 Task: Compose an email to ayash.ashraf@softage.net requesting inputs on shared documents.
Action: Mouse moved to (22, 90)
Screenshot: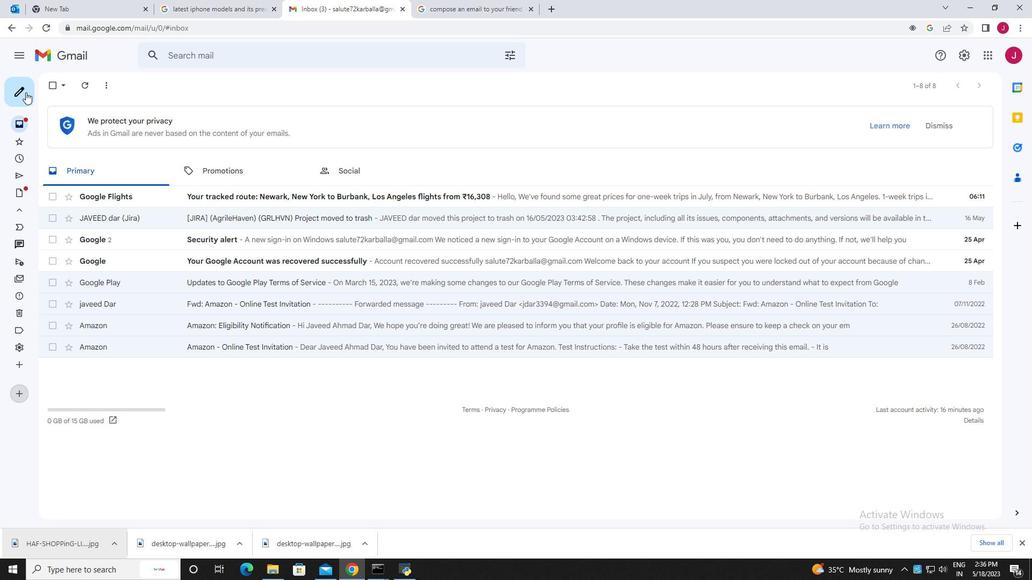 
Action: Mouse pressed left at (22, 90)
Screenshot: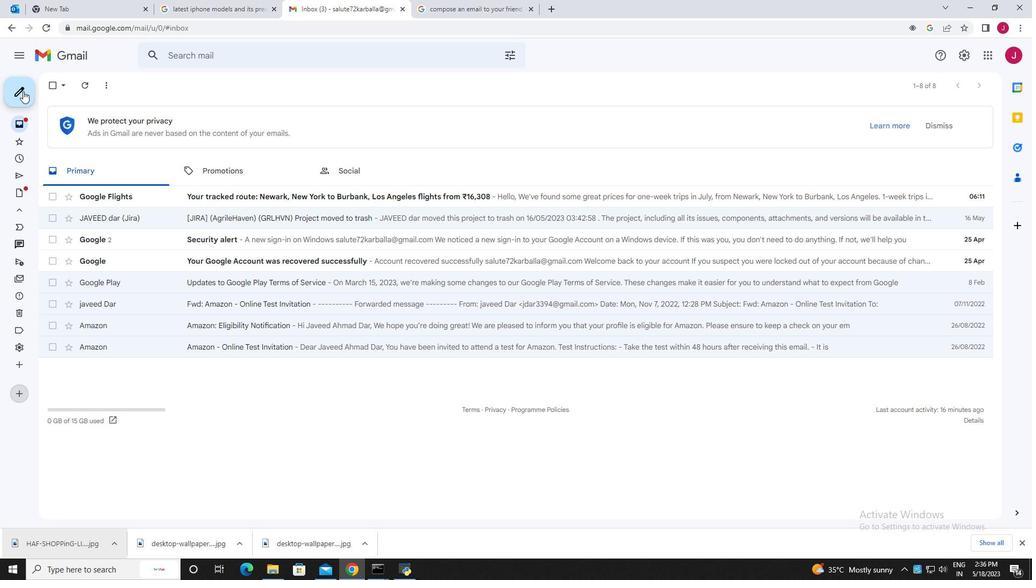 
Action: Mouse moved to (729, 235)
Screenshot: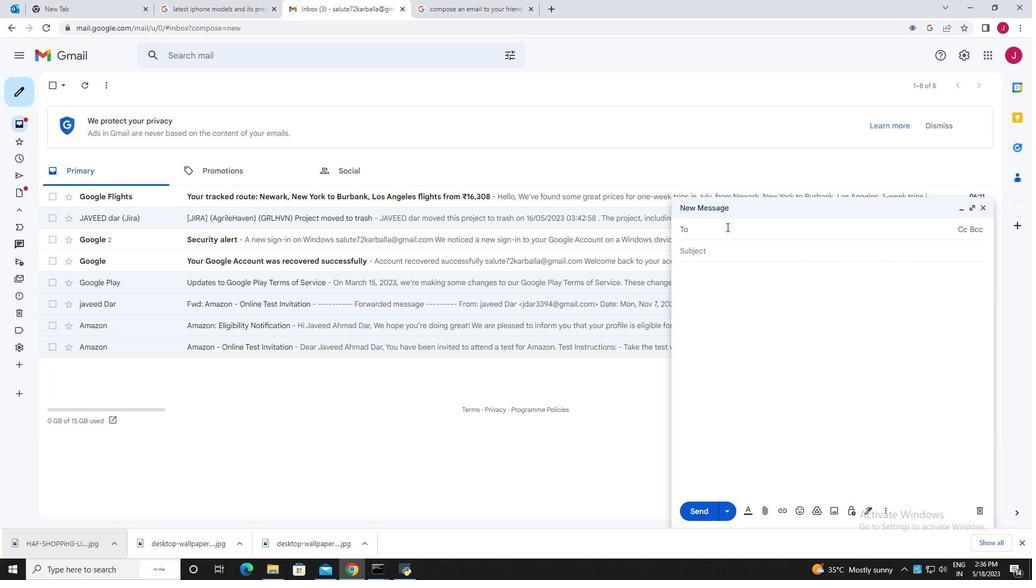 
Action: Mouse pressed left at (729, 235)
Screenshot: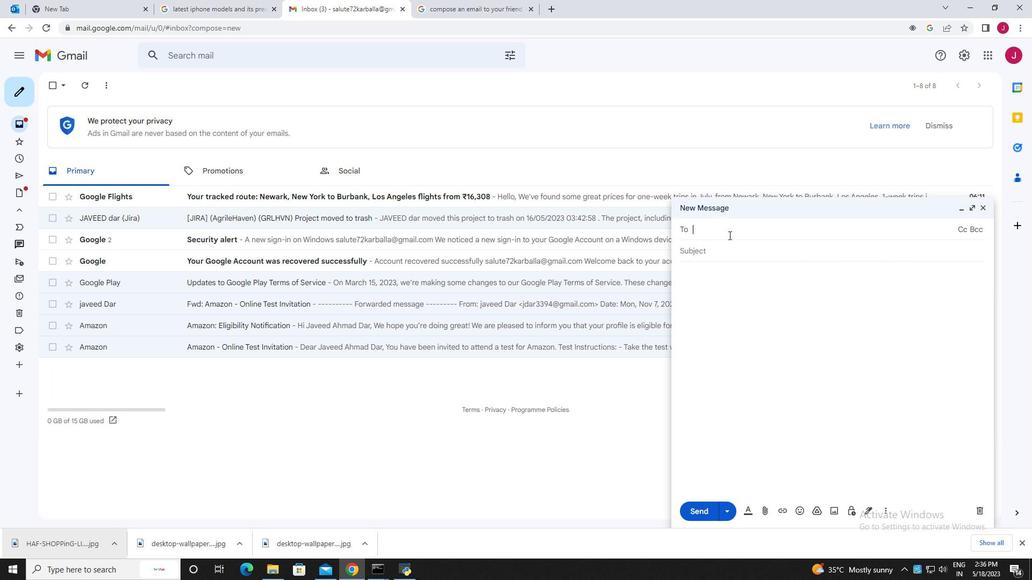 
Action: Mouse moved to (728, 235)
Screenshot: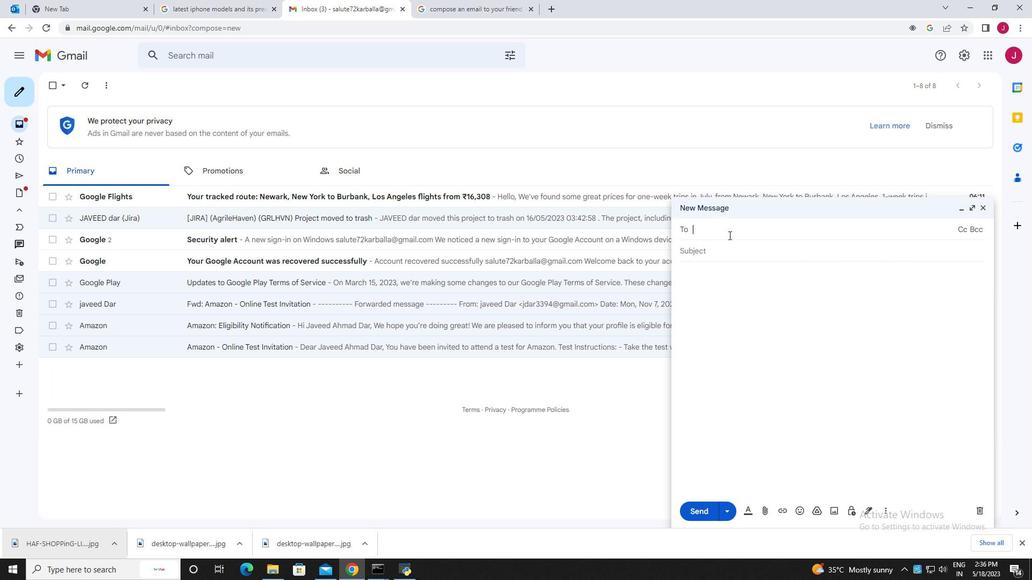 
Action: Key pressed ayash
Screenshot: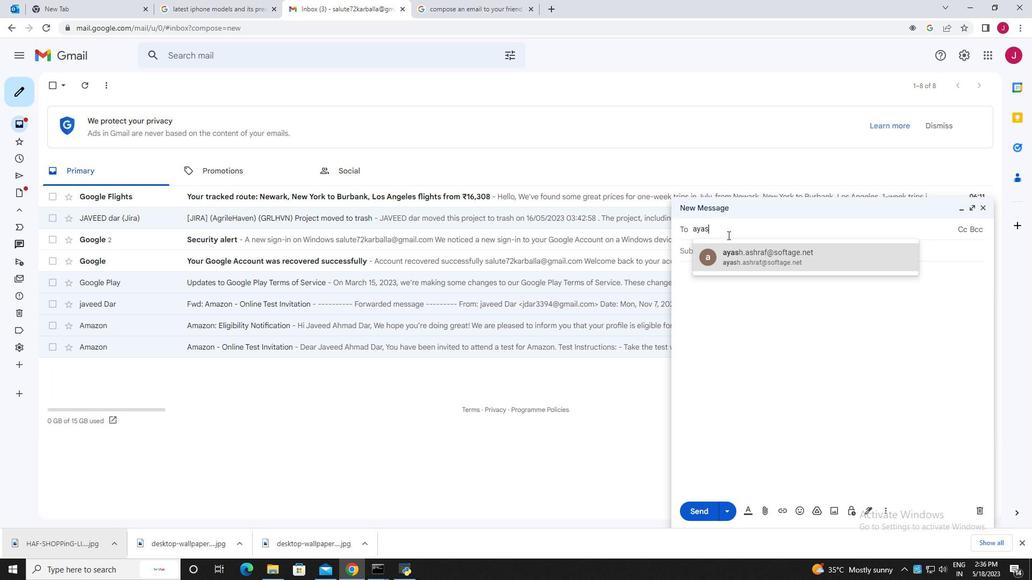 
Action: Mouse moved to (753, 261)
Screenshot: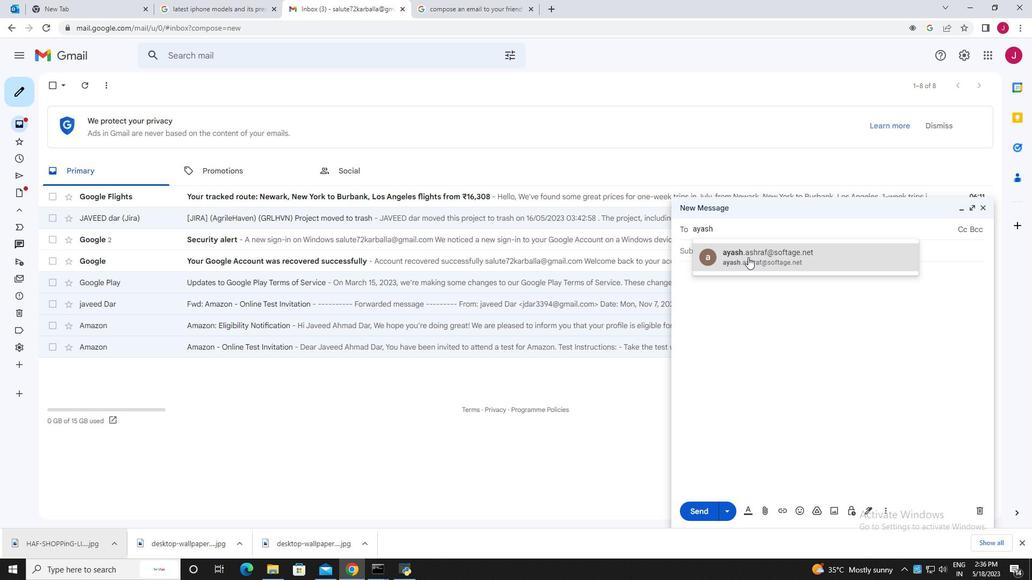 
Action: Mouse pressed left at (753, 261)
Screenshot: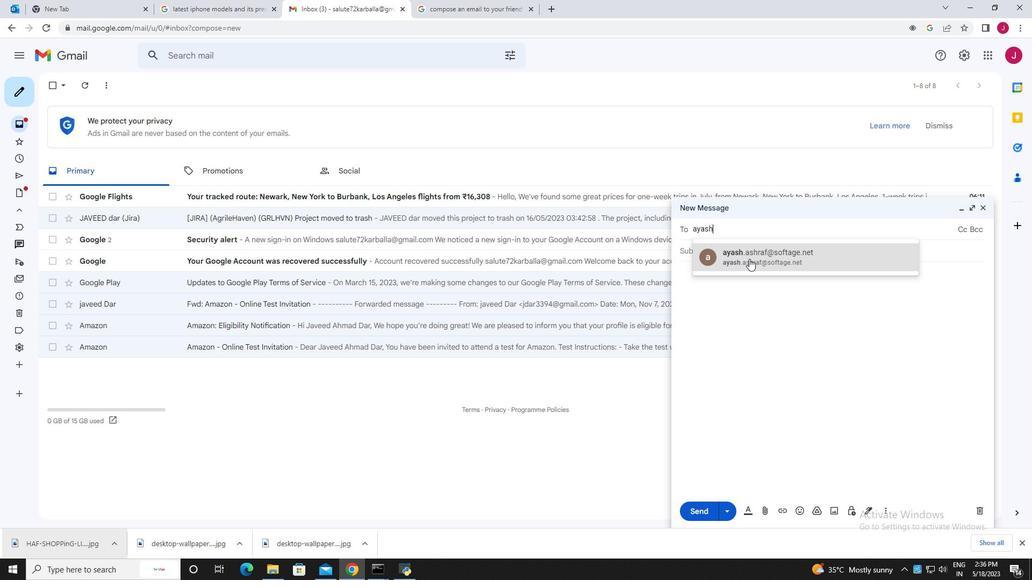 
Action: Mouse moved to (749, 265)
Screenshot: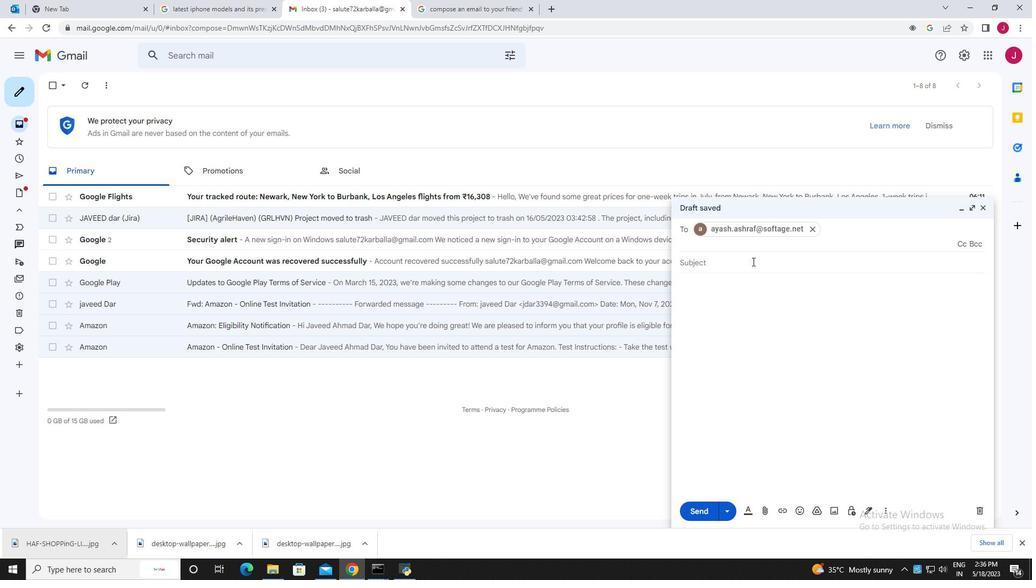 
Action: Mouse pressed left at (749, 265)
Screenshot: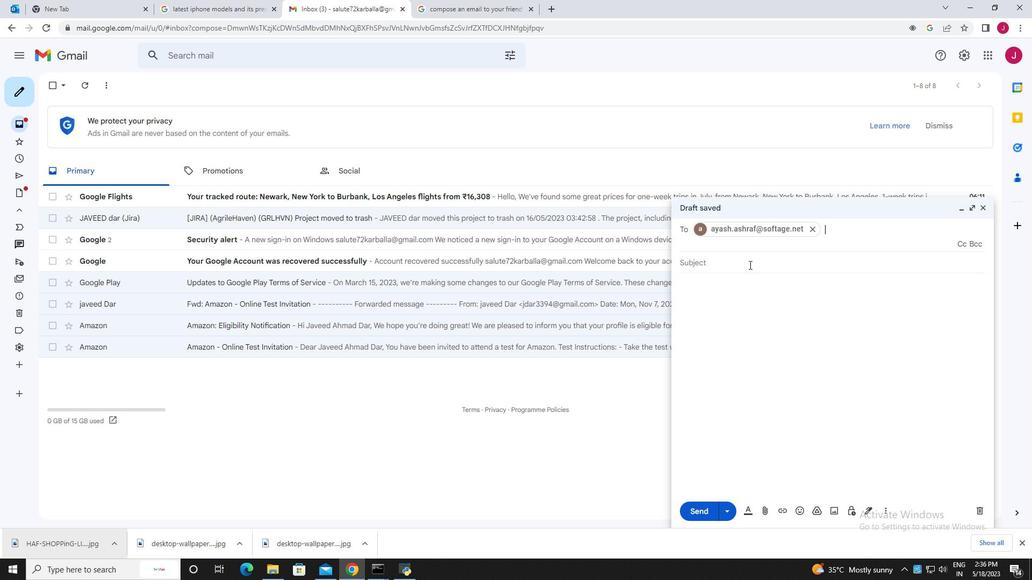 
Action: Key pressed <Key.caps_lock>R<Key.caps_lock>equesting<Key.space>inputs<Key.space>on<Key.space>shared<Key.space>documents
Screenshot: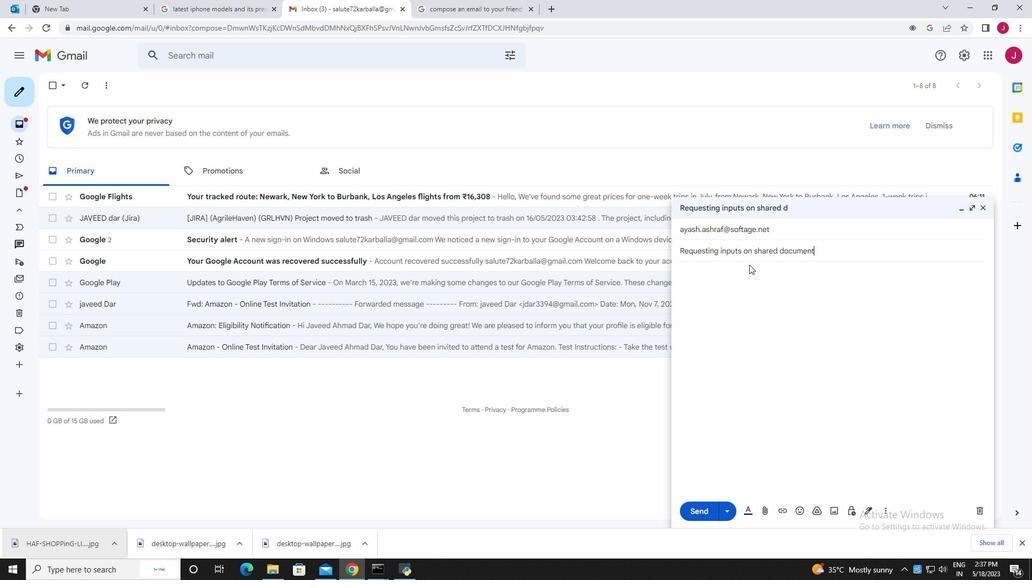 
Action: Mouse moved to (759, 283)
Screenshot: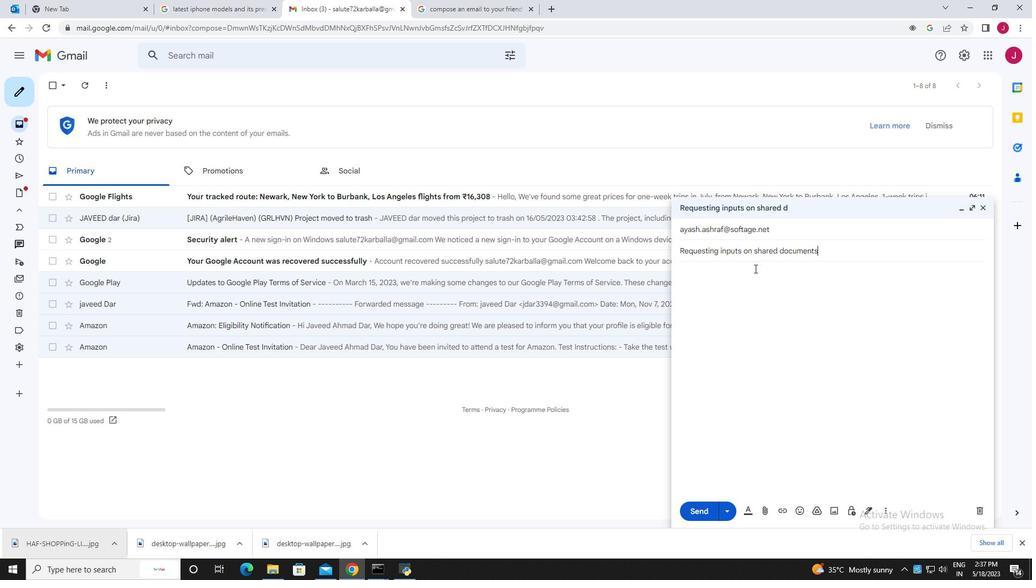 
Action: Mouse pressed left at (759, 283)
Screenshot: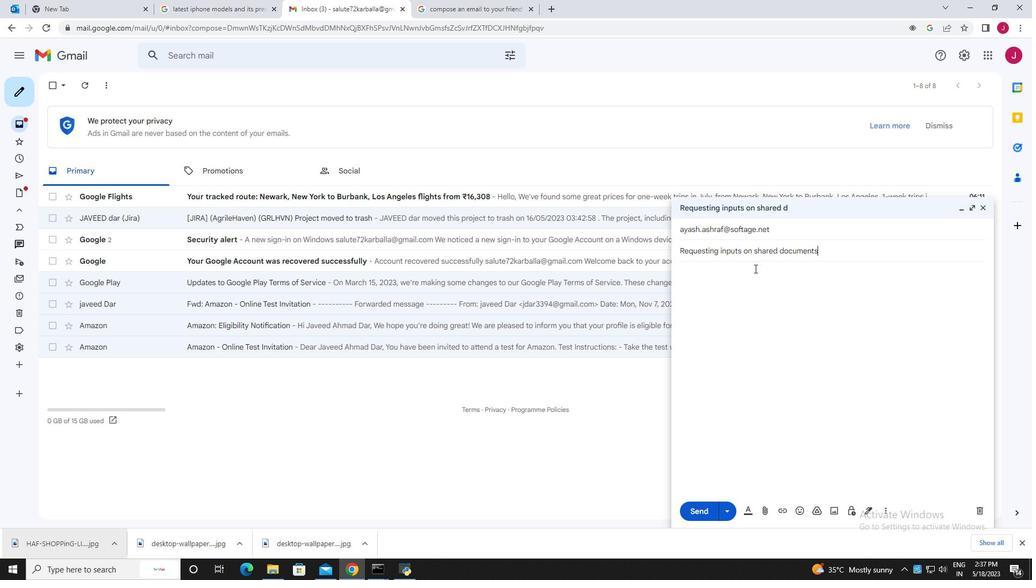 
Action: Mouse moved to (760, 284)
Screenshot: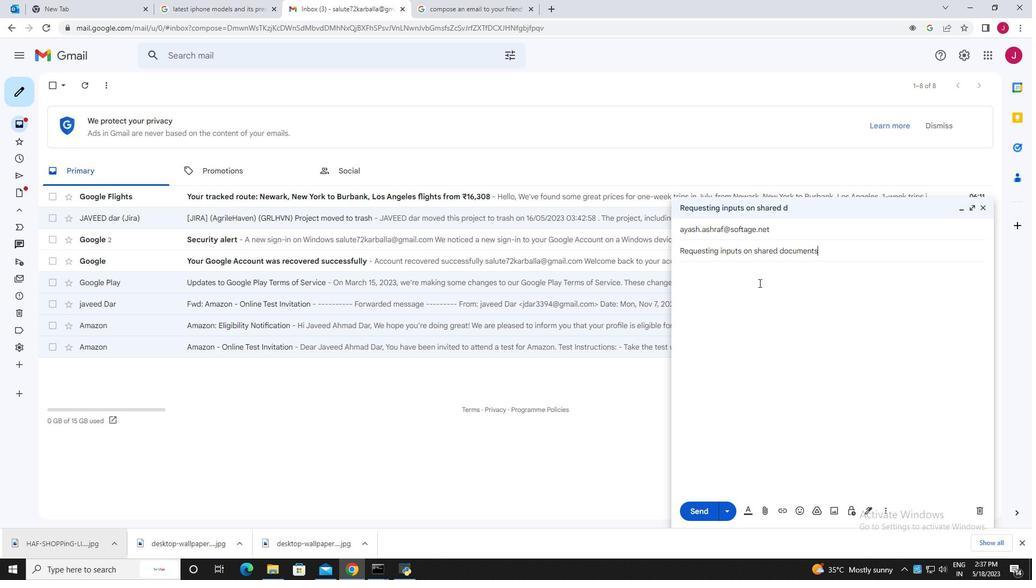 
Action: Key pressed <Key.caps_lock>H<Key.caps_lock>ello<Key.space><Key.backspace>,<Key.enter><Key.caps_lock>A<Key.caps_lock>yash,<Key.enter><Key.enter>i<Key.space>am<Key.space>javeed<Key.space>pleased<Key.space>to<Key.space>be<Key.space>associated<Key.space>with<Key.space>you<Key.space><Key.backspace>.<Key.space>we<Key.space>apologise<Key.space>to<Key.space>apprise<Key.space>you<Key.space>that<Key.space>we<Key.space>have<Key.space>noit<Key.space>recieved<Key.space>a<Key.space>copy<Key.space>of<Key.space>your<Key.space>agreement<Key.space>with<Key.space>us<Key.space>as<Key.space>was<Key.space>assured<Key.space>by<Key.space>you<Key.space><Key.backspace>.<Key.space>we<Key.space>need<Key.space>to<Key.space>observe<Key.space>this<Key.space>orginal<Key.space>copy<Key.space>to<Key.space>deciede<Key.space>about<Key.space>your<Key.space>proposal.<Key.space>it<Key.space>will<Key.space>be<Key.space>of<Key.space>tremendroushelp<Key.space>if<Key.space>you<Key.space>look<Key.space>into<Key.space>the<Key.space>matter.<Key.enter><Key.enter><Key.caps_lock>A<Key.caps_lock>ny<Key.space>further<Key.space>dek<Key.backspace>lay<Key.space>from<Key.space>your<Key.space>side<Key.space>will<Key.space>waste<Key.space>your<Key.space><Key.backspace><Key.backspace><Key.backspace><Key.backspace><Key.backspace>our<Key.space>previous<Key.space>time<Key.space>since<Key.space>our<Key.space>course<Key.space>of<Key.space>action<Key.space>depens<Key.backspace>ds<Key.space>on<Key.space>the<Key.space>terms<Key.space>stated<Key.space>in<Key.space>the<Key.space>contract<Key.space><Key.backspace>.<Key.space><Key.caps_lock>H<Key.caps_lock>ence<Key.space>we<Key.space>ask<Key.space>you<Key.space>to<Key.space>forward<Key.space>us<Key.space>a<Key.space>copy<Key.space>at<Key.space>the<Key.space>earliest.<Key.shift_r><Key.enter><Key.enter>we<Key.space><Key.backspace><Key.backspace><Key.backspace><Key.caps_lock>W<Key.caps_lock>e<Key.space>look<Key.space>forward<Key.space>to<Key.space>your<Key.space>communication<Key.space>you<Key.space>cannat<Key.space>call<Key.space>me<Key.space>at<Key.space><Key.left><Key.left><Key.left><Key.left><Key.left><Key.left><Key.left><Key.left><Key.left><Key.left><Key.left><Key.left><Key.backspace><Key.backspace><Key.backspace><Key.backspace><Key.backspace><Key.backspace><Key.right><Key.right><Key.right><Key.right><Key.right><Key.right><Key.right><Key.right><Key.right><Key.right><Key.right><Key.right>7006504152<Key.space>for<Key.space>any<Key.space>further<Key.space>clarifications.<Key.enter><Key.enter><Key.caps_lock>R<Key.caps_lock>egards<Key.shift_r>:<Key.space><Key.caps_lock>J<Key.caps_lock>aveed<Key.space>hussain
Screenshot: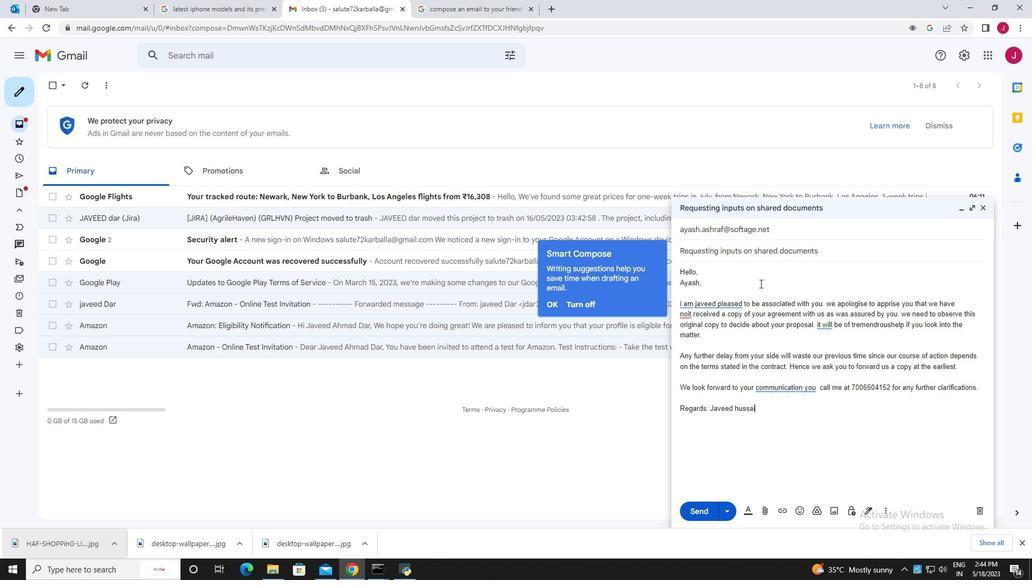 
Action: Mouse moved to (729, 307)
Screenshot: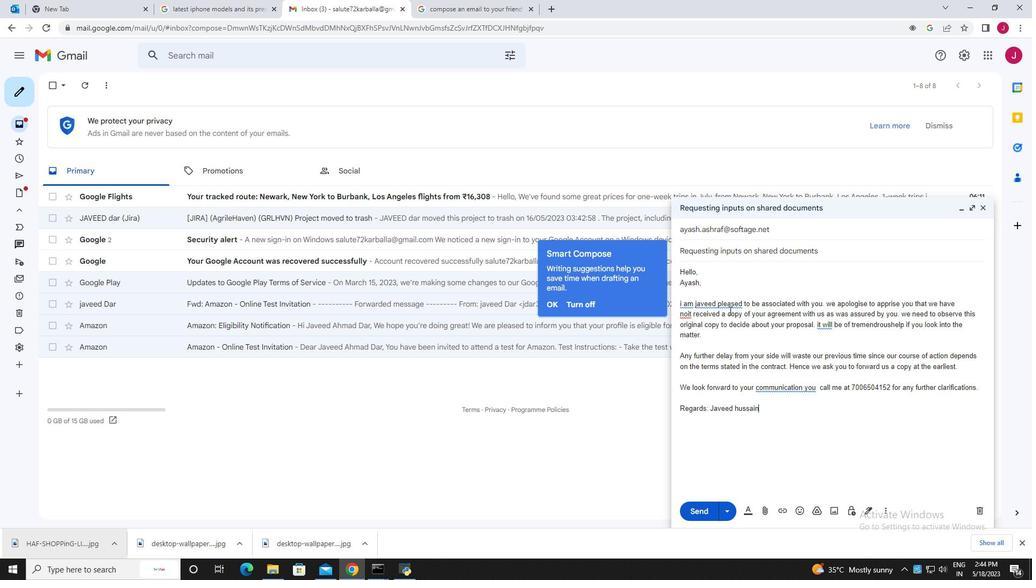 
Action: Mouse pressed right at (729, 307)
Screenshot: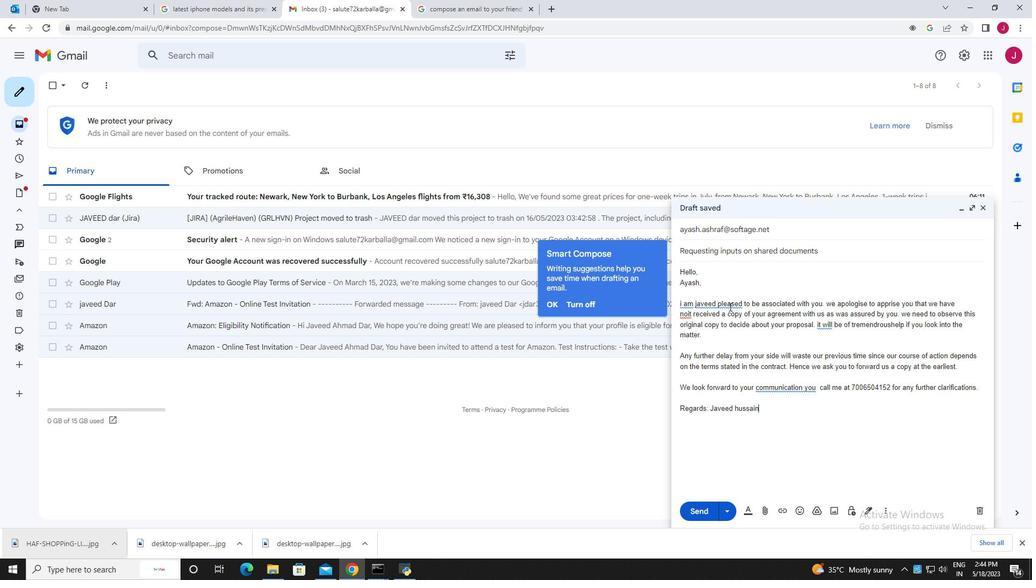 
Action: Mouse moved to (736, 324)
Screenshot: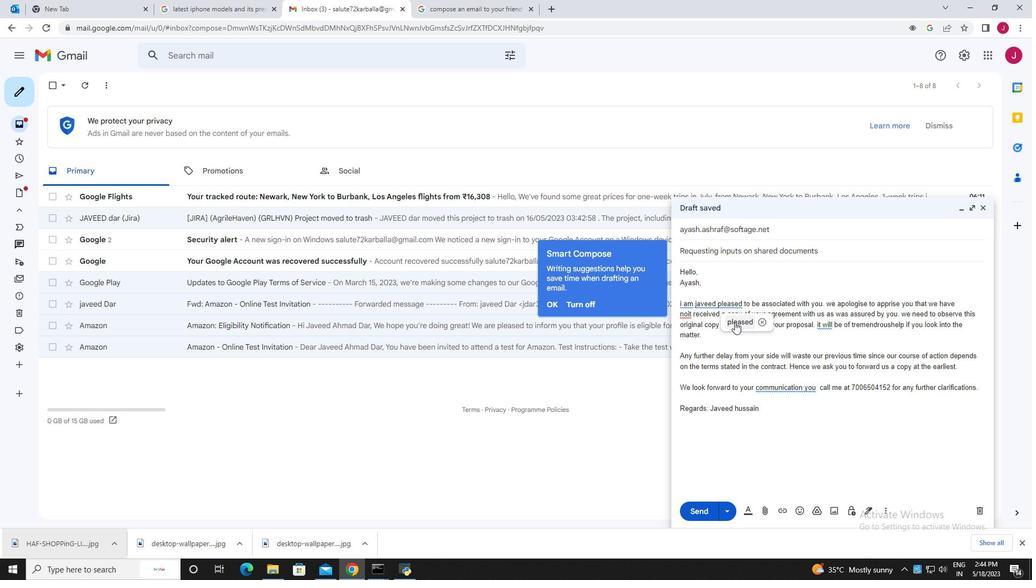 
Action: Mouse pressed left at (736, 324)
Screenshot: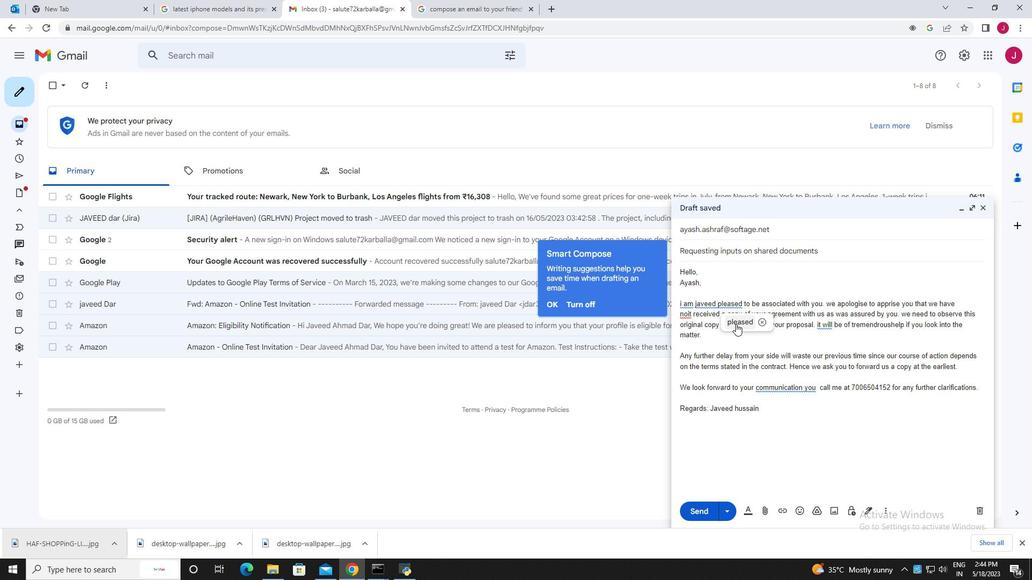 
Action: Mouse moved to (695, 305)
Screenshot: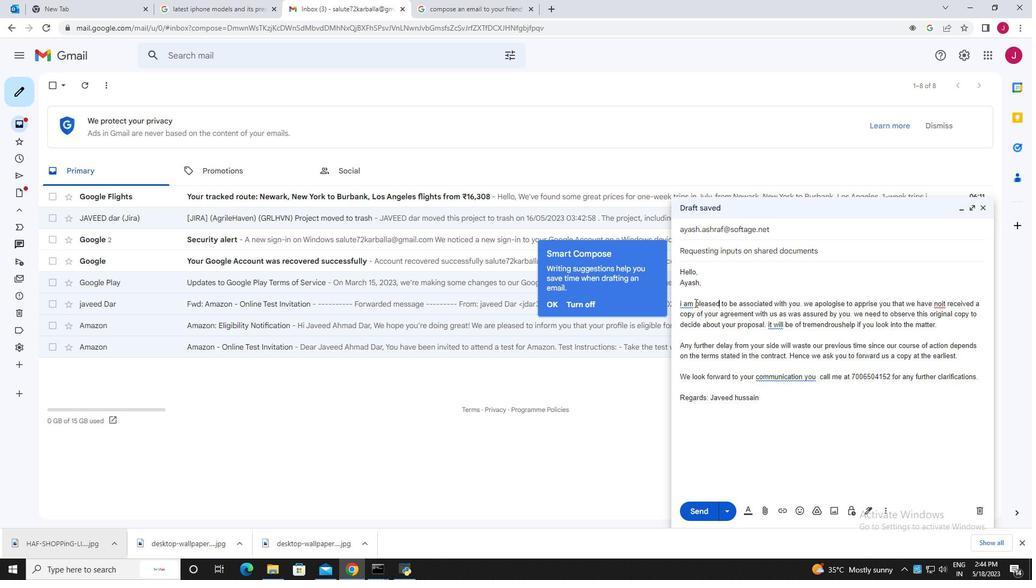 
Action: Mouse pressed left at (695, 305)
Screenshot: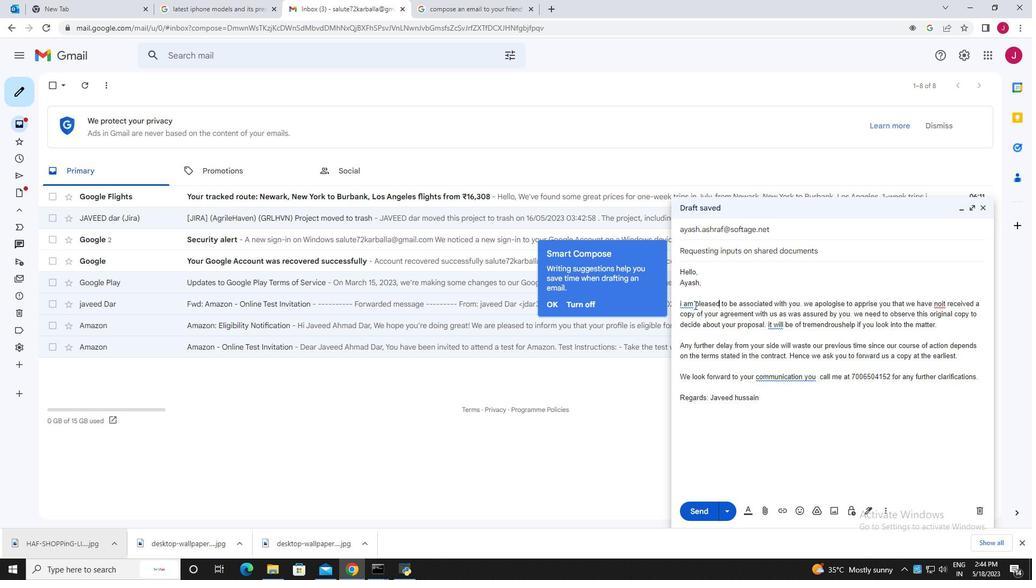 
Action: Key pressed javeed<Key.space>
Screenshot: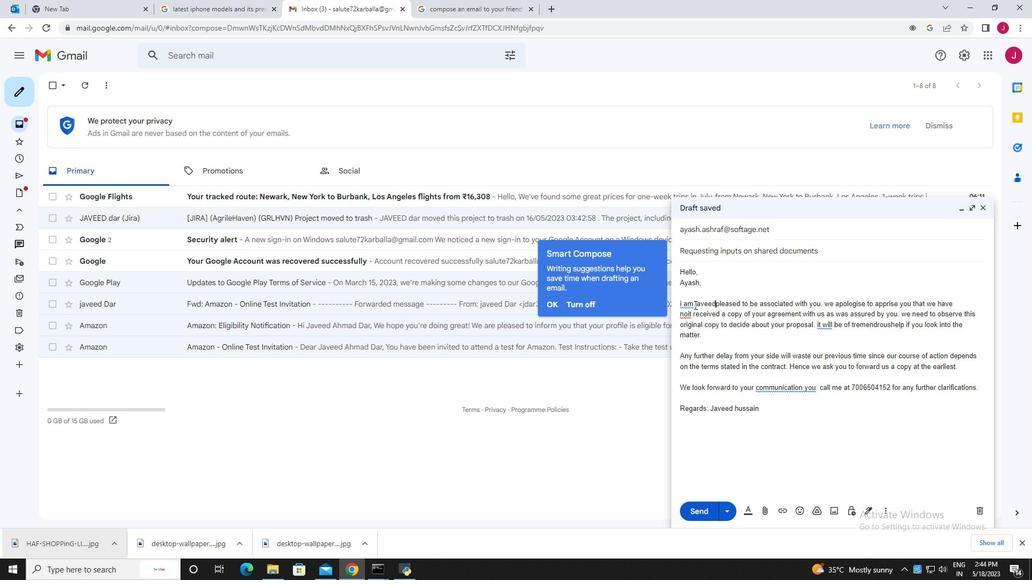 
Action: Mouse moved to (716, 307)
Screenshot: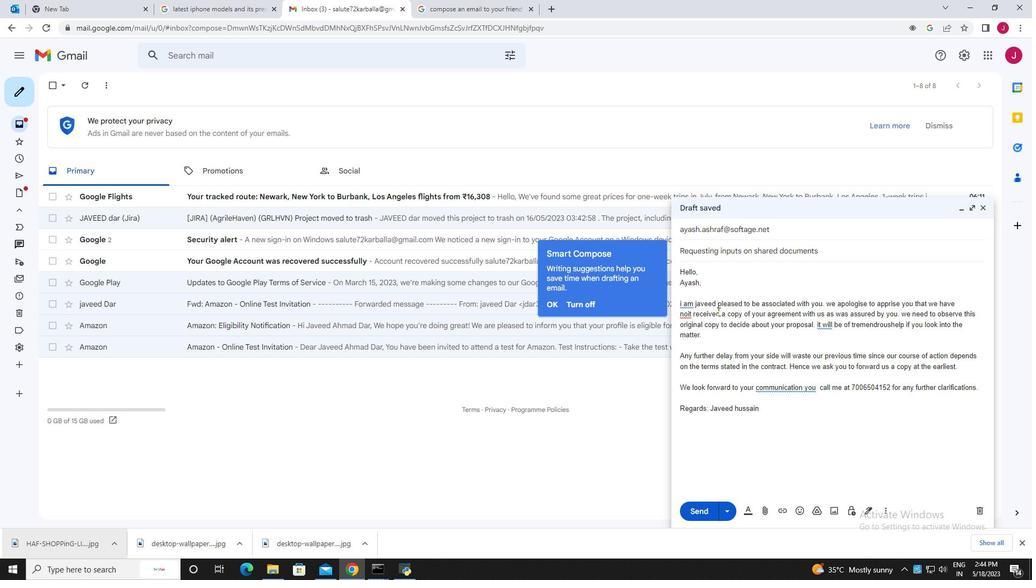 
Action: Mouse pressed left at (716, 307)
Screenshot: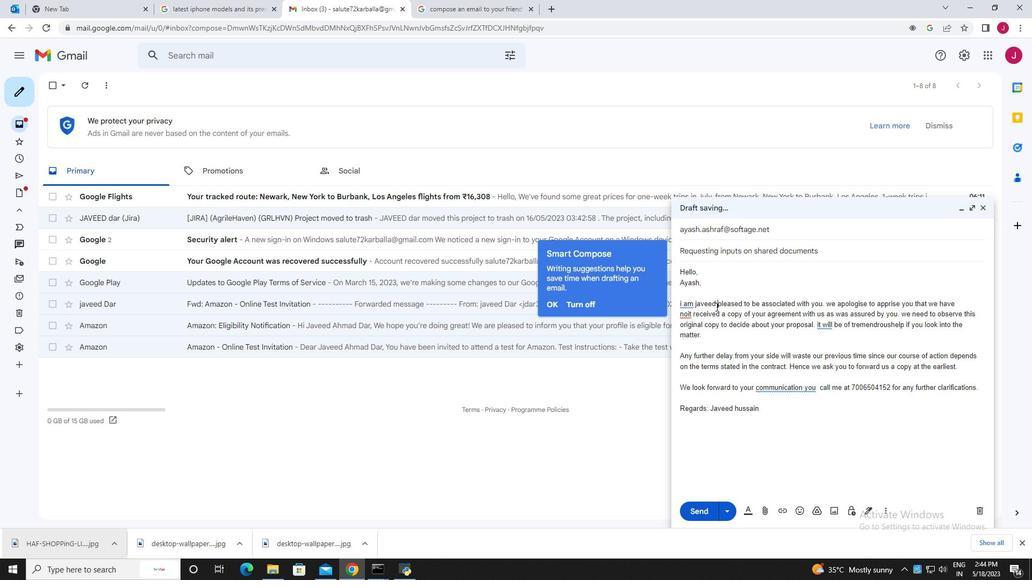 
Action: Mouse moved to (716, 308)
Screenshot: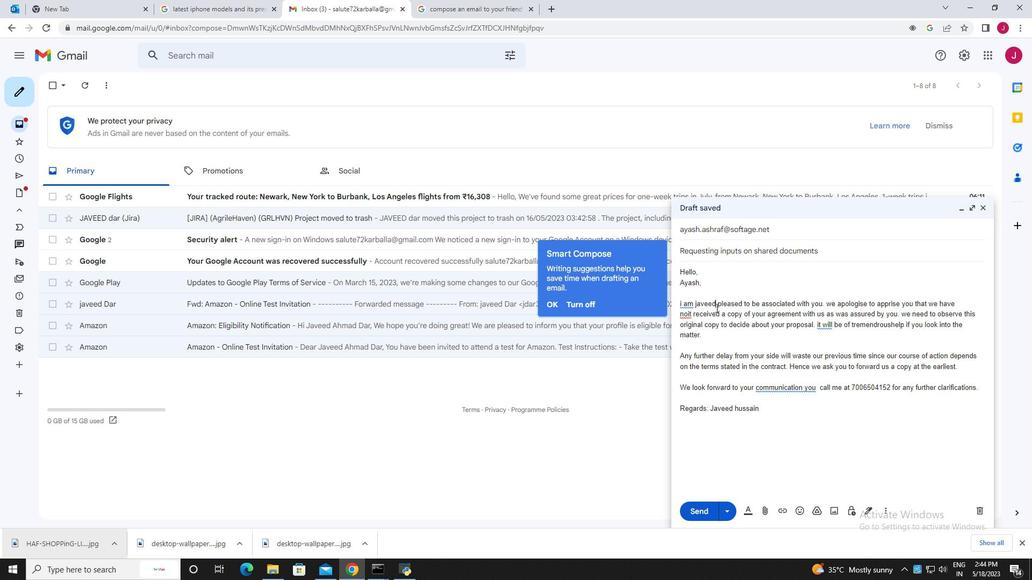 
Action: Key pressed ,
Screenshot: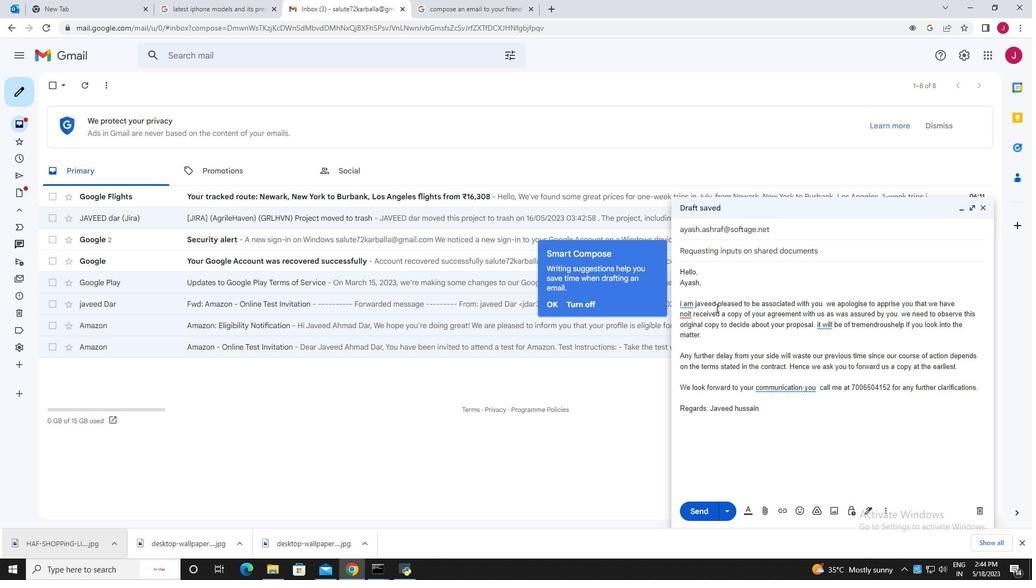 
Action: Mouse moved to (778, 387)
Screenshot: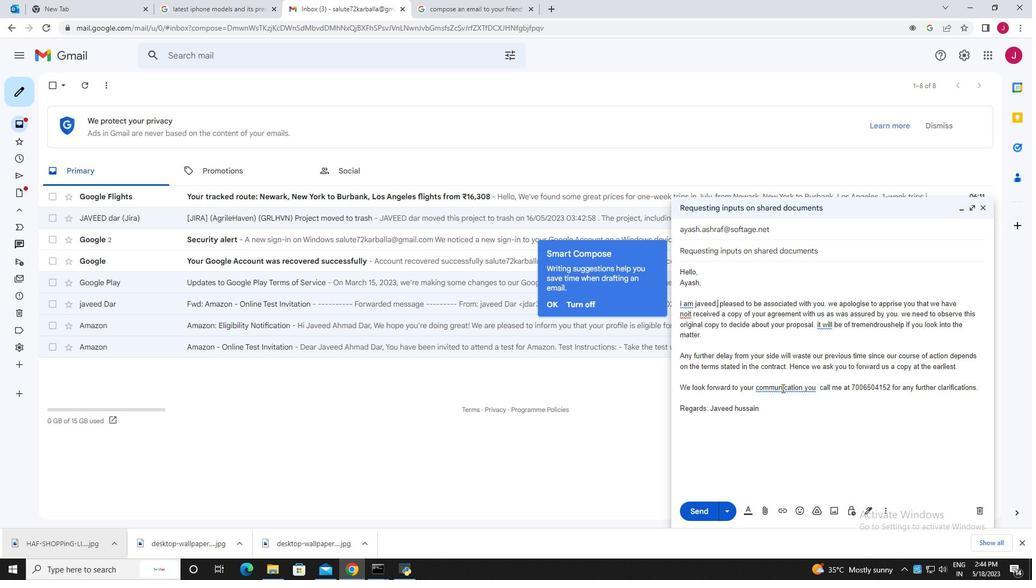 
Action: Mouse pressed right at (778, 387)
Screenshot: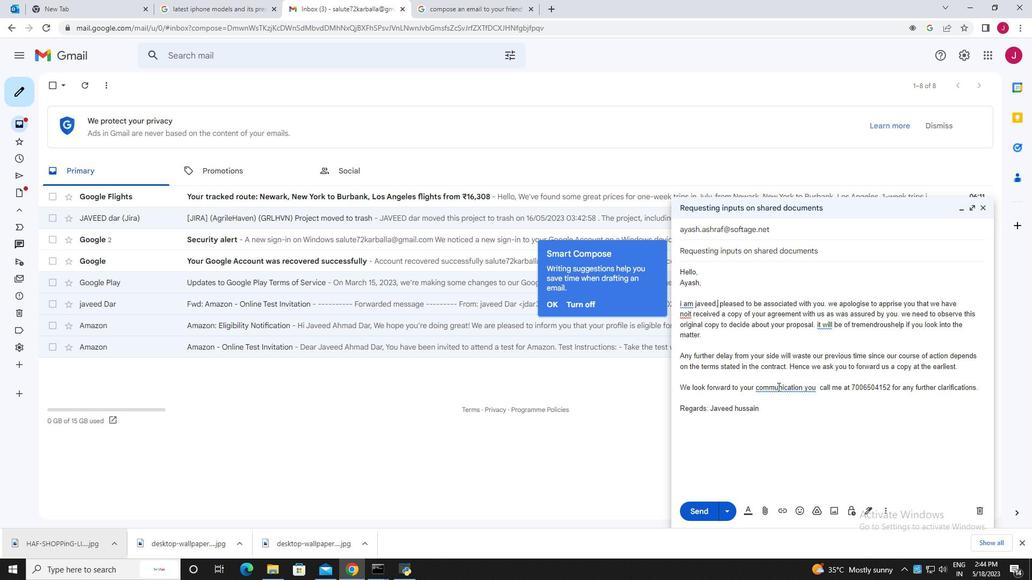 
Action: Mouse moved to (787, 407)
Screenshot: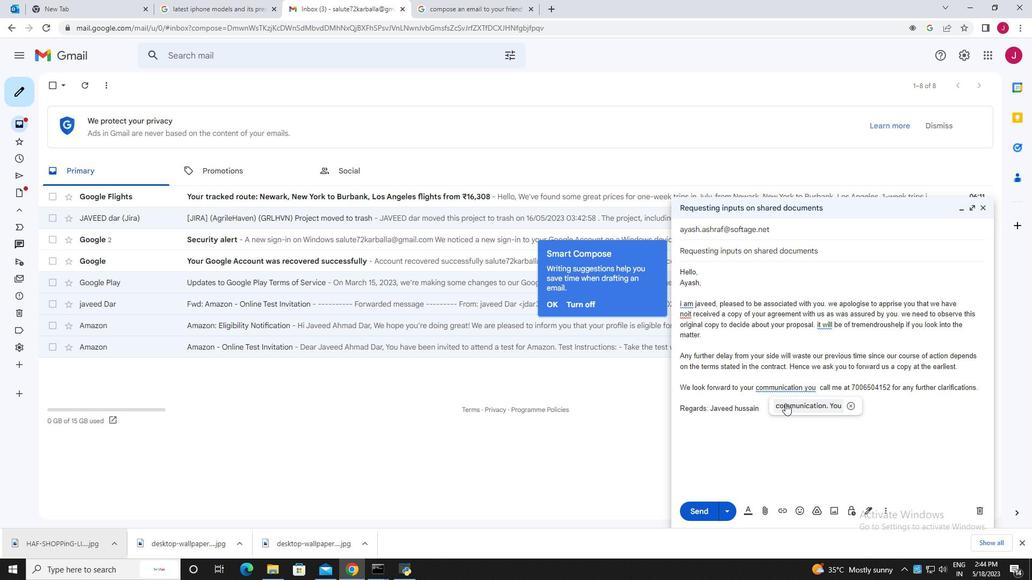 
Action: Mouse pressed left at (787, 407)
Screenshot: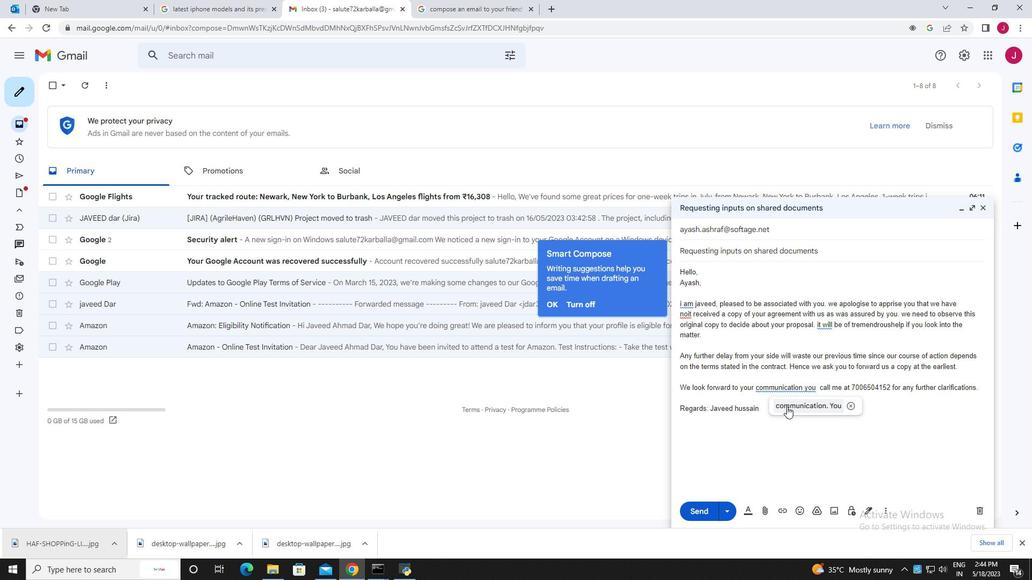 
Action: Mouse moved to (829, 325)
Screenshot: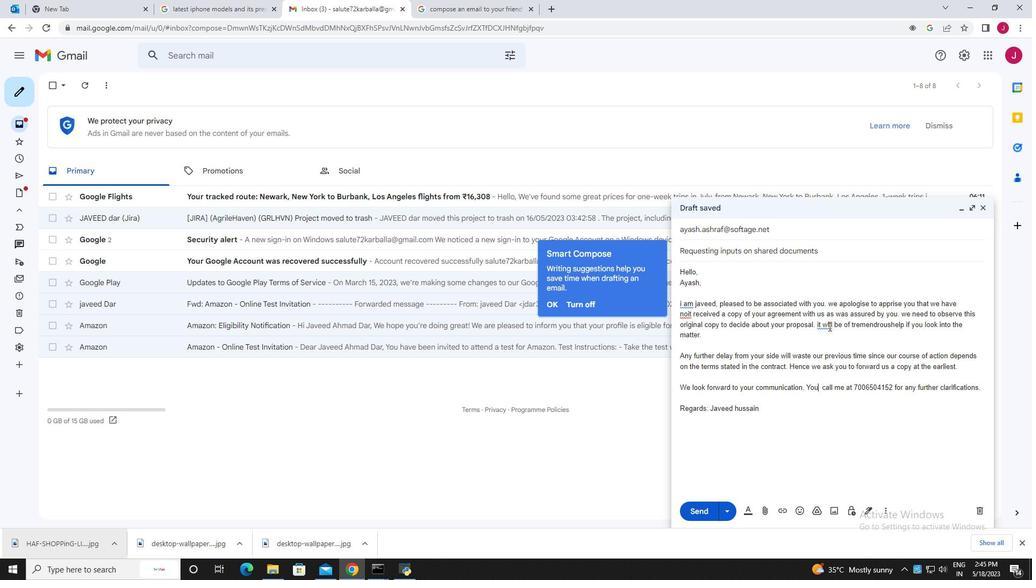 
Action: Mouse pressed right at (829, 325)
Screenshot: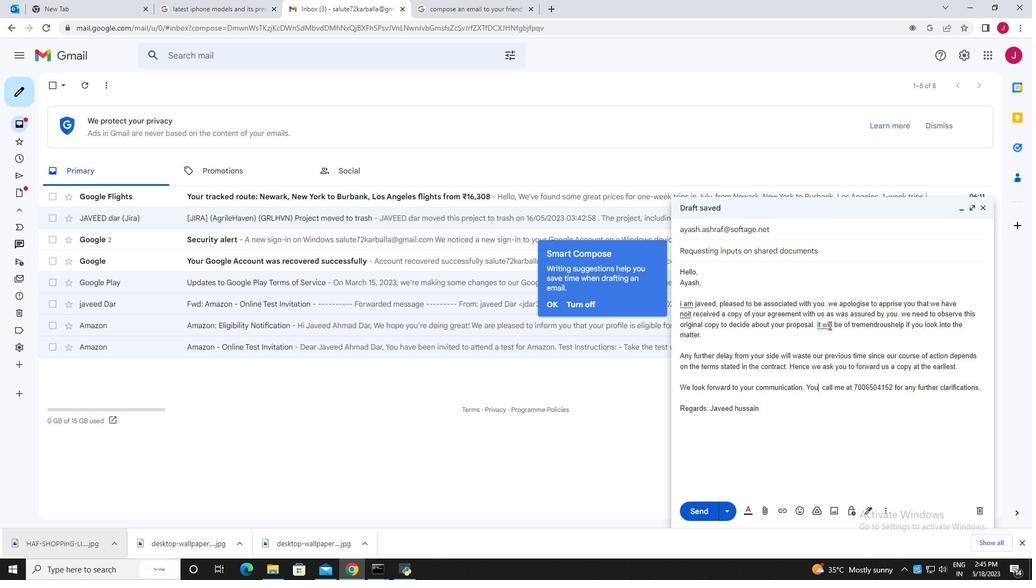 
Action: Mouse moved to (832, 342)
Screenshot: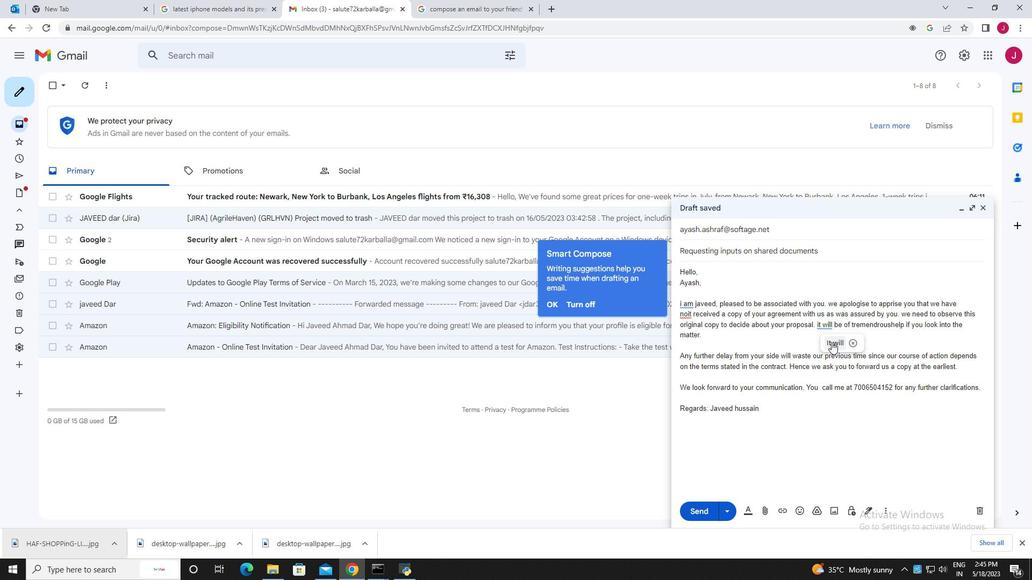 
Action: Mouse pressed left at (832, 342)
Screenshot: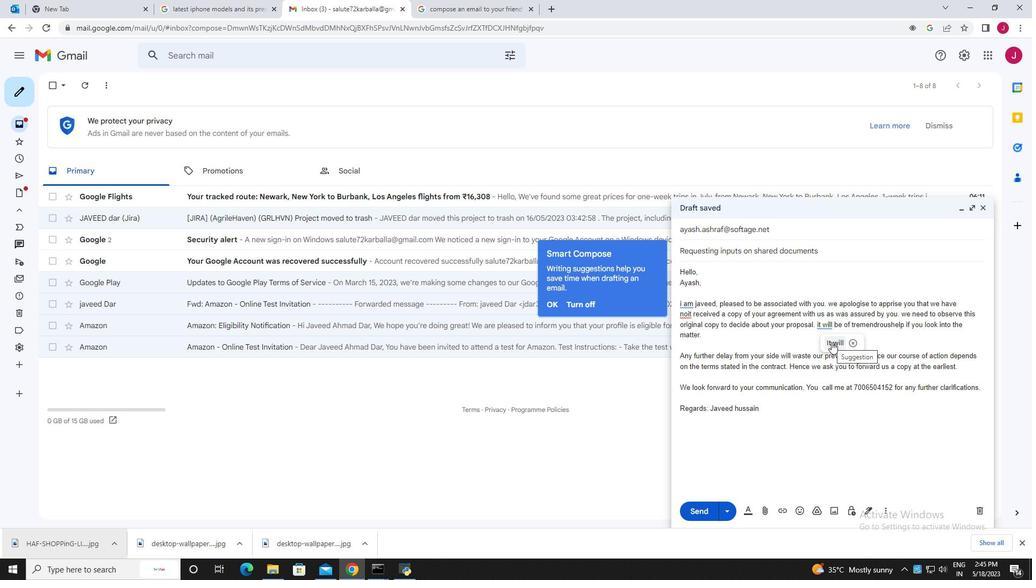 
Action: Mouse moved to (809, 342)
Screenshot: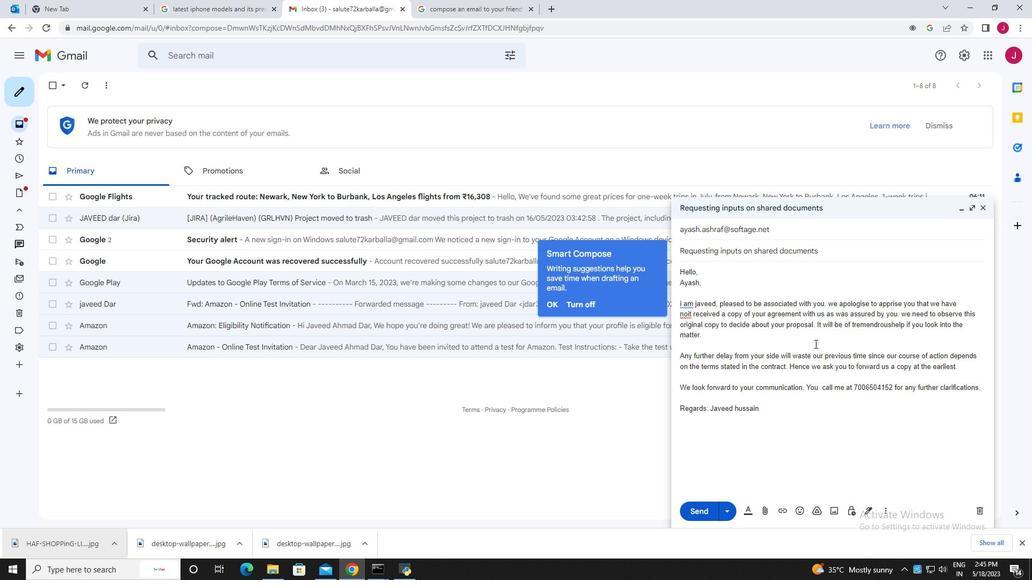
Action: Mouse scrolled (809, 341) with delta (0, 0)
Screenshot: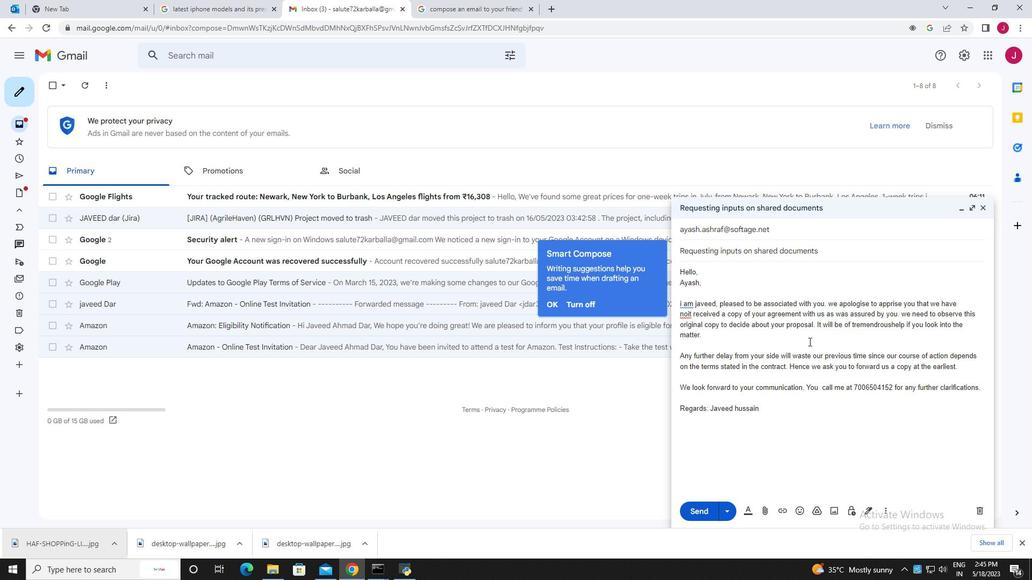 
Action: Mouse scrolled (809, 341) with delta (0, 0)
Screenshot: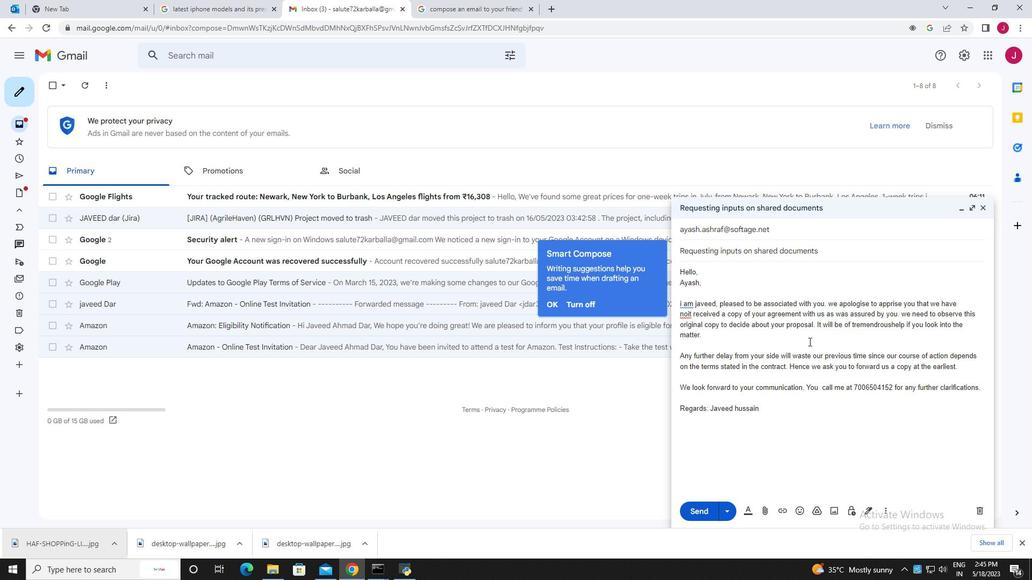
Action: Mouse scrolled (809, 341) with delta (0, 0)
Screenshot: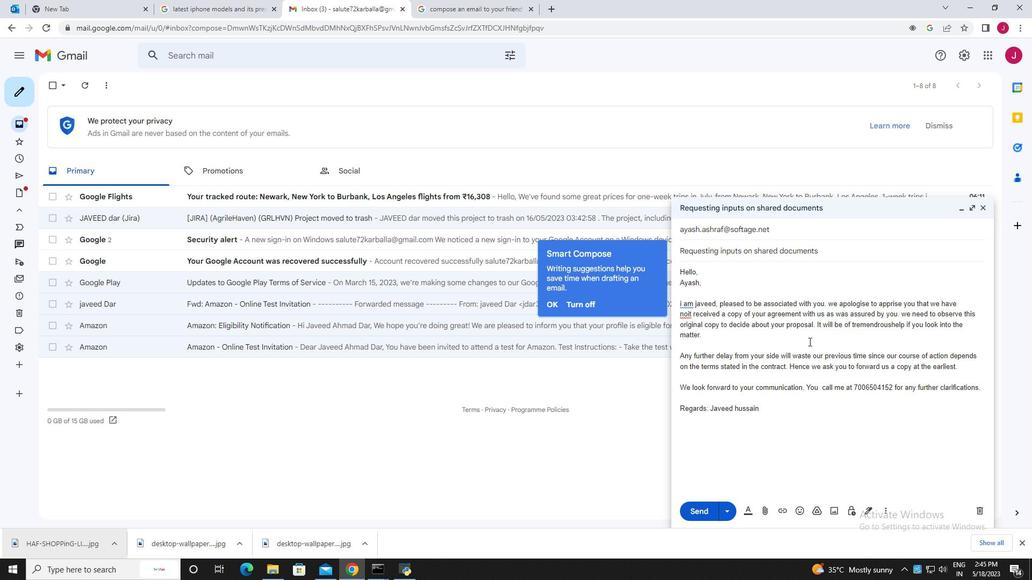 
Action: Mouse scrolled (809, 342) with delta (0, 0)
Screenshot: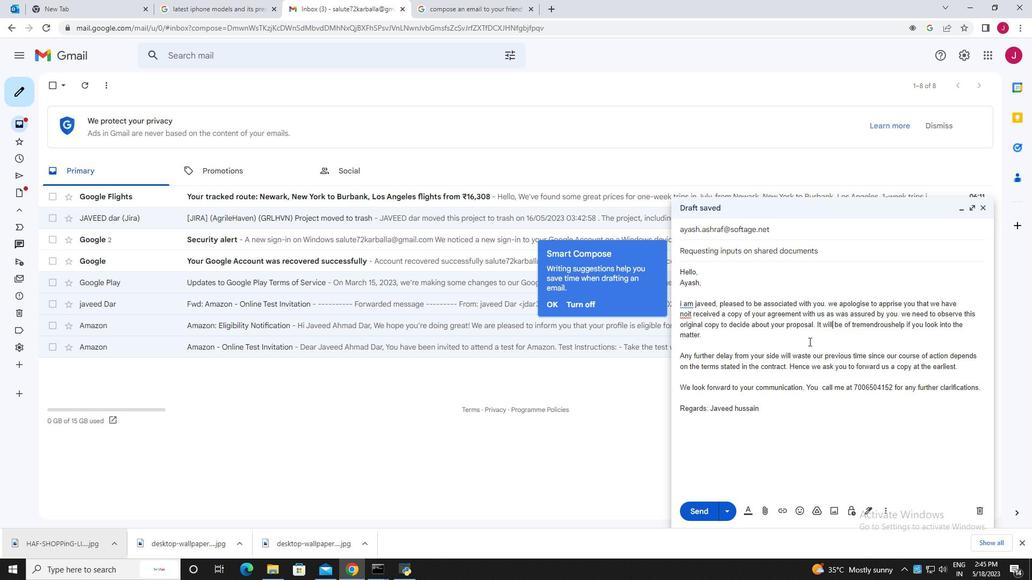 
Action: Mouse scrolled (809, 342) with delta (0, 0)
Screenshot: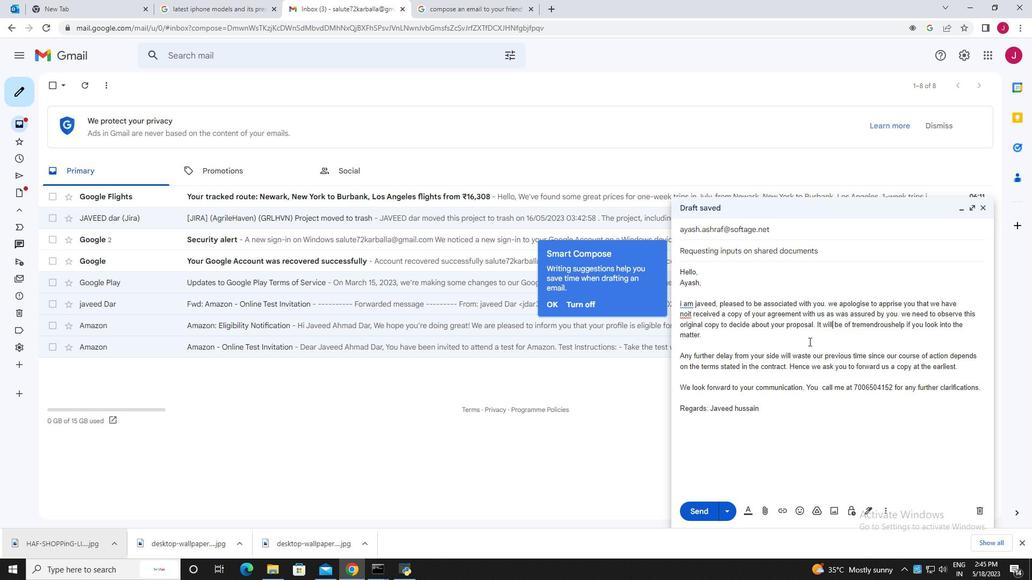 
Action: Mouse scrolled (809, 342) with delta (0, 0)
Screenshot: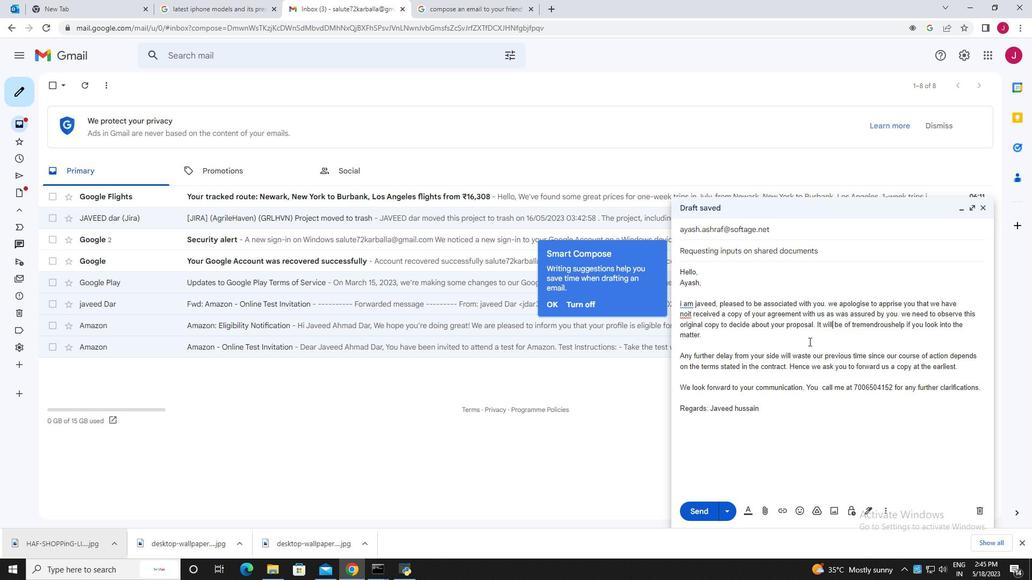 
Action: Mouse scrolled (809, 341) with delta (0, 0)
Screenshot: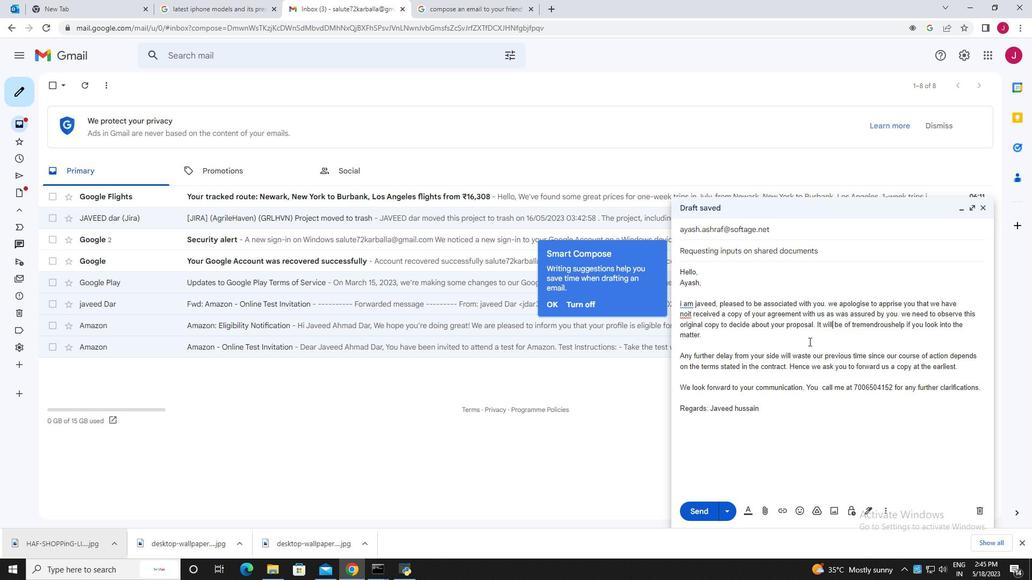 
Action: Mouse scrolled (809, 341) with delta (0, 0)
Screenshot: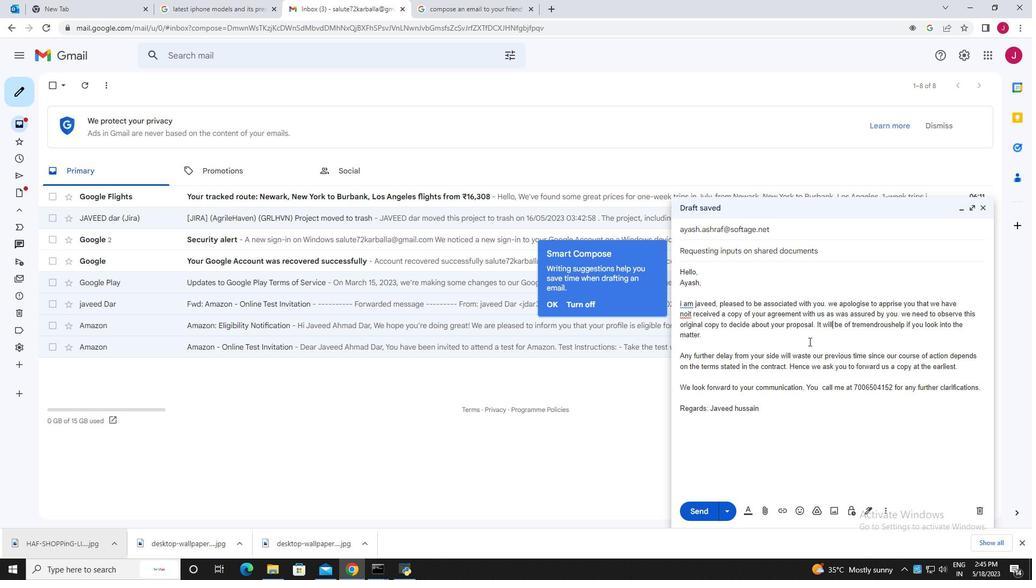 
Action: Mouse scrolled (809, 341) with delta (0, 0)
Screenshot: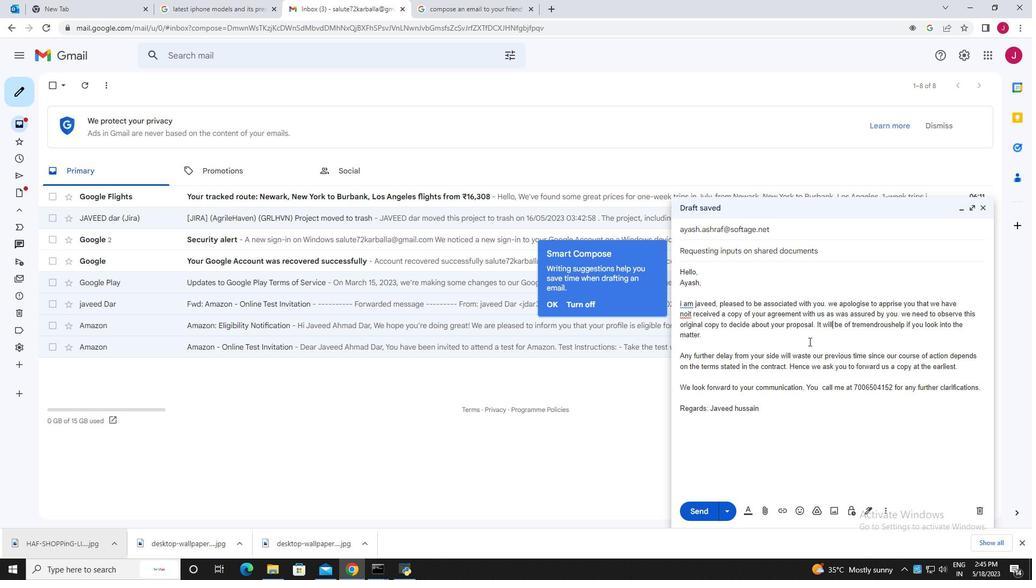 
Action: Mouse scrolled (809, 341) with delta (0, 0)
Screenshot: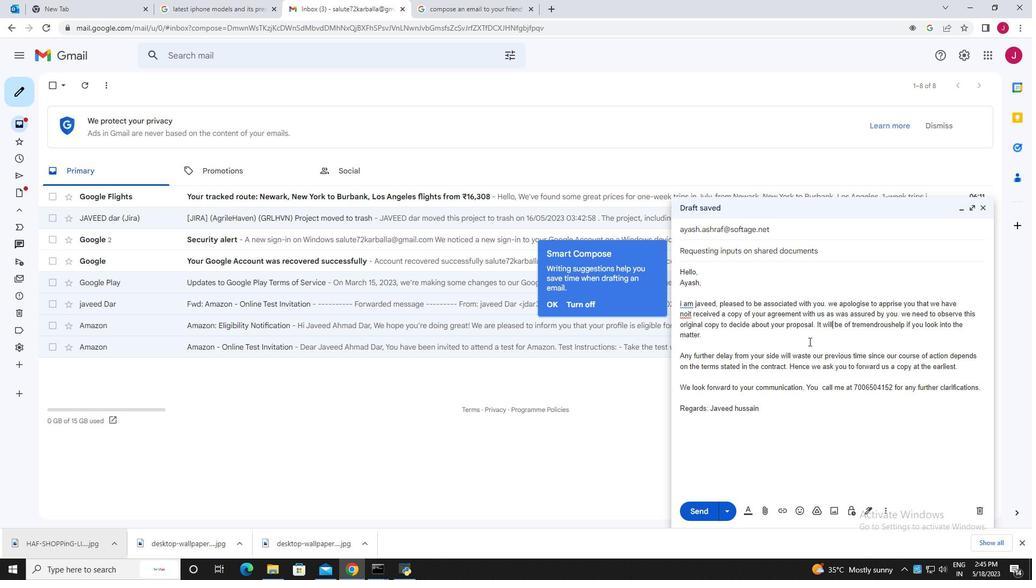 
Action: Mouse moved to (690, 315)
Screenshot: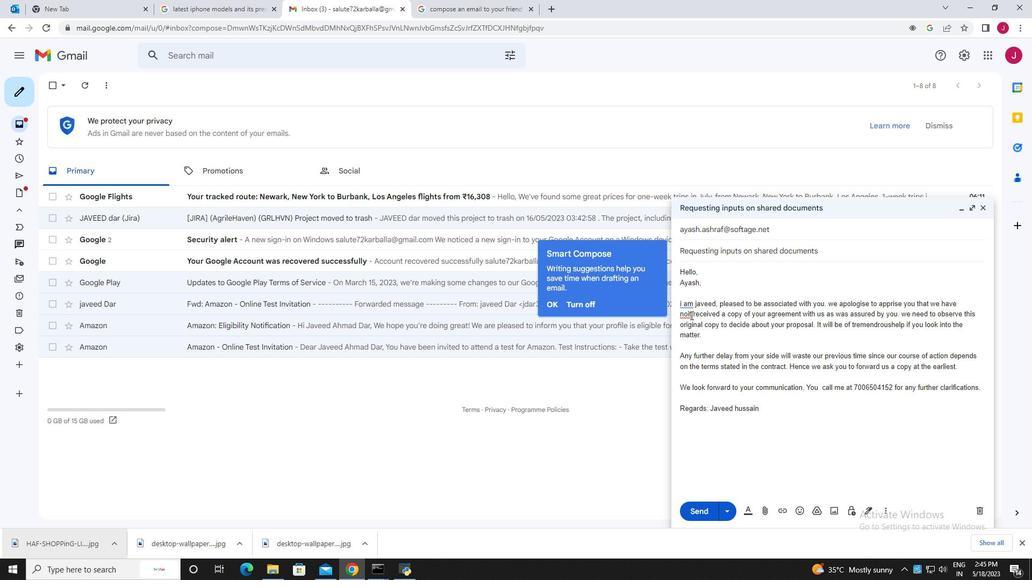 
Action: Mouse pressed left at (690, 315)
Screenshot: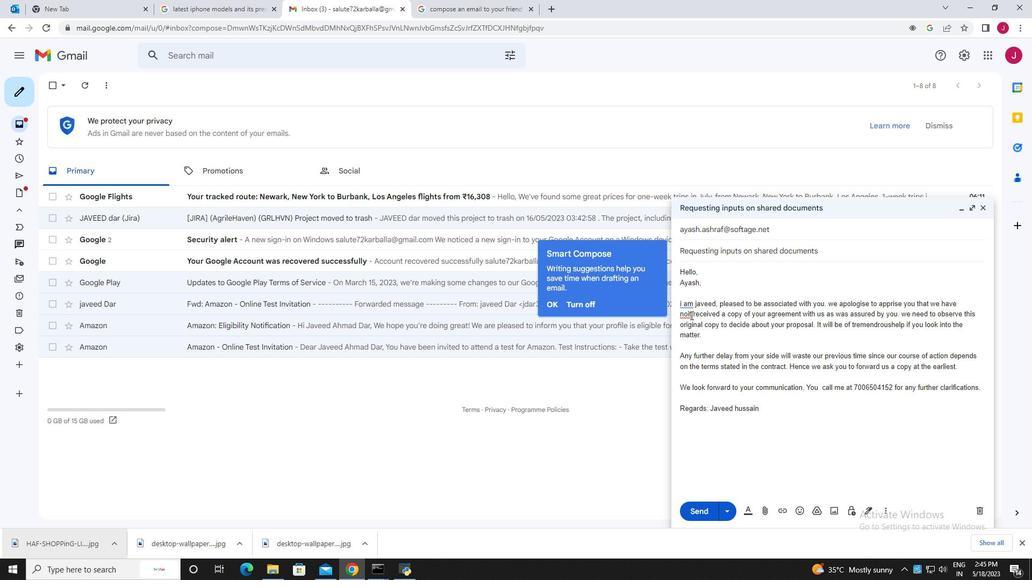 
Action: Mouse moved to (691, 332)
Screenshot: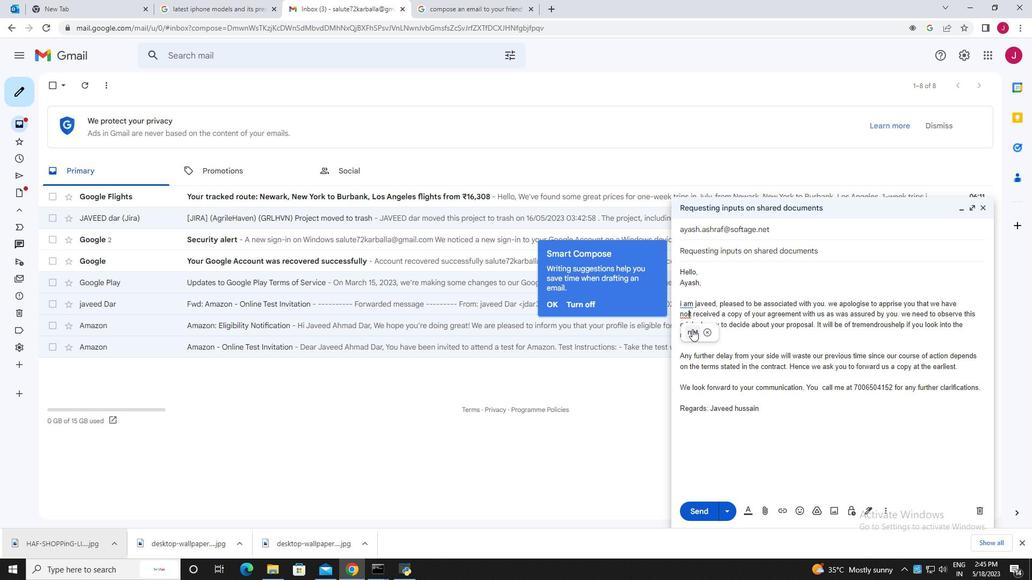 
Action: Mouse pressed left at (691, 332)
Screenshot: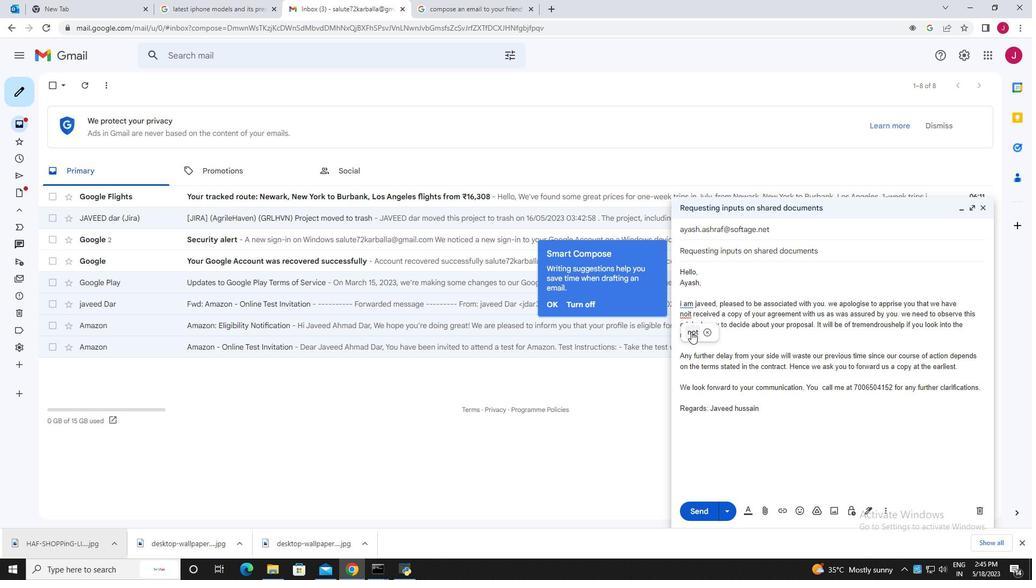 
Action: Mouse moved to (739, 414)
Screenshot: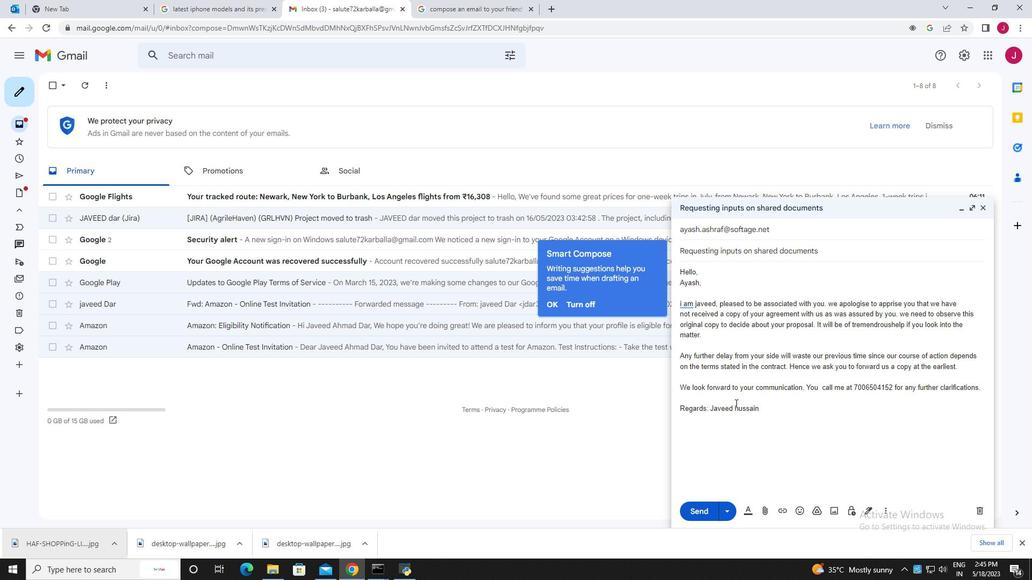 
Action: Mouse scrolled (739, 414) with delta (0, 0)
Screenshot: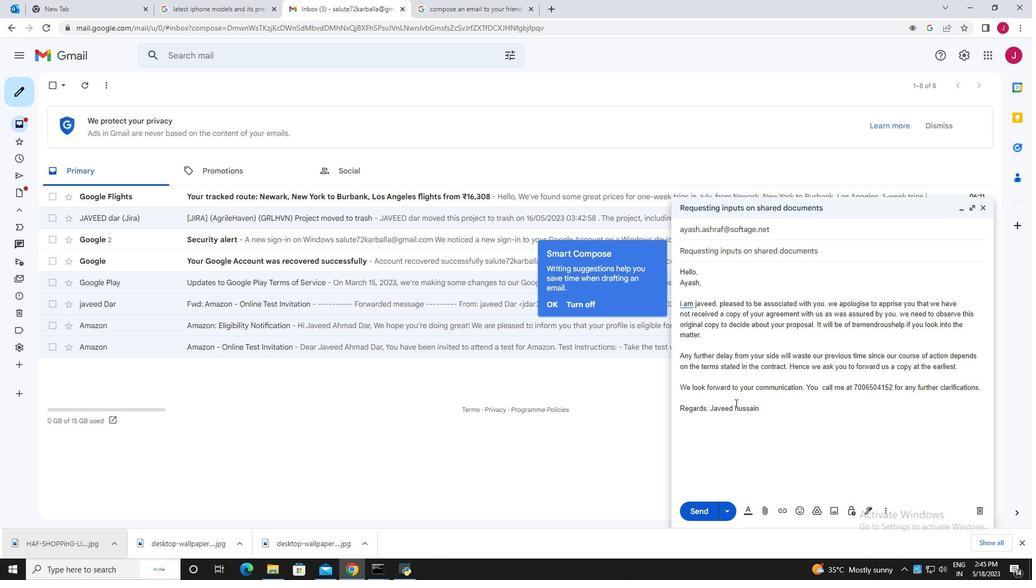 
Action: Mouse scrolled (739, 414) with delta (0, 0)
Screenshot: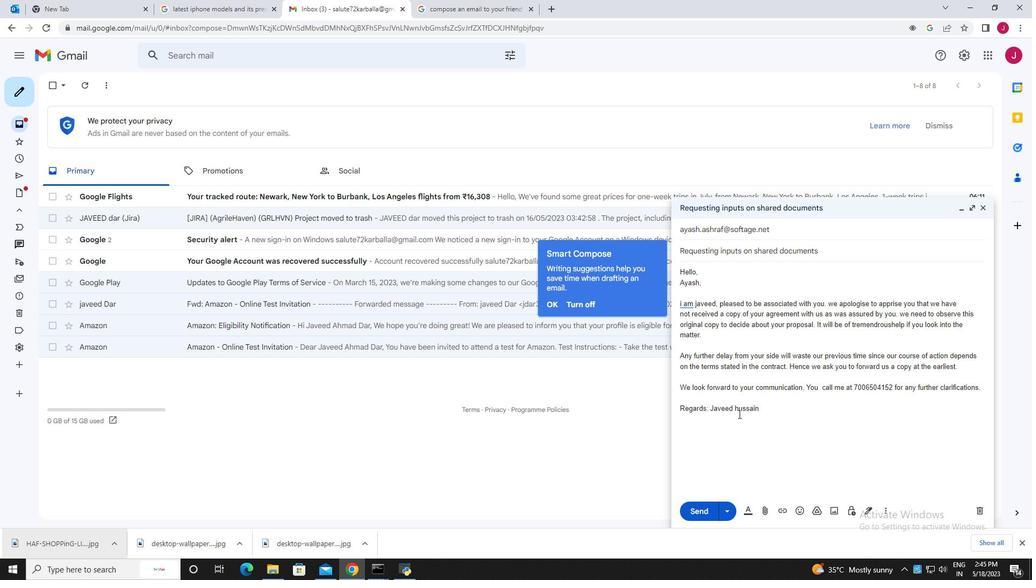 
Action: Mouse moved to (701, 510)
Screenshot: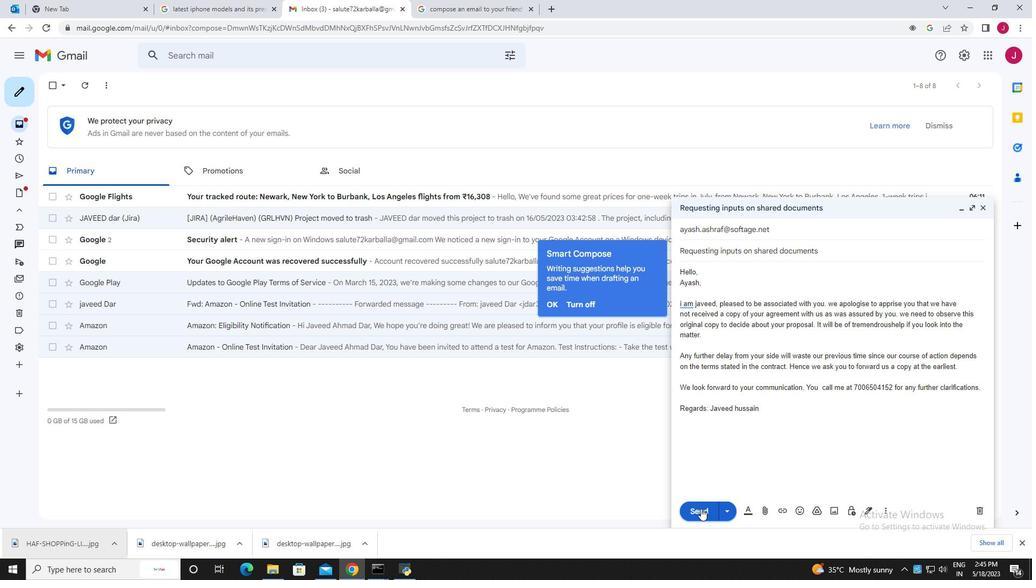 
Action: Mouse pressed left at (701, 510)
Screenshot: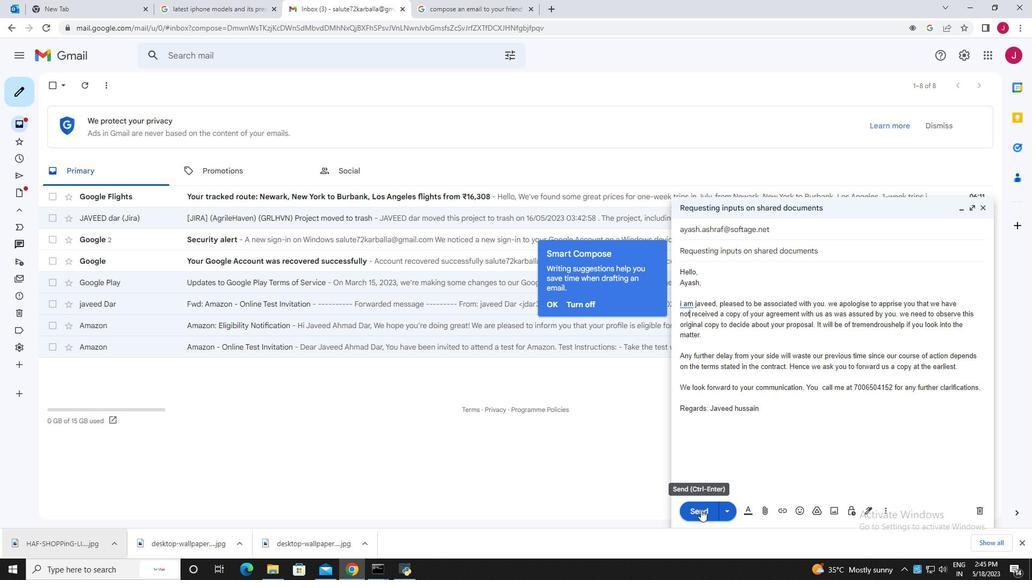 
Action: Mouse moved to (271, 575)
Screenshot: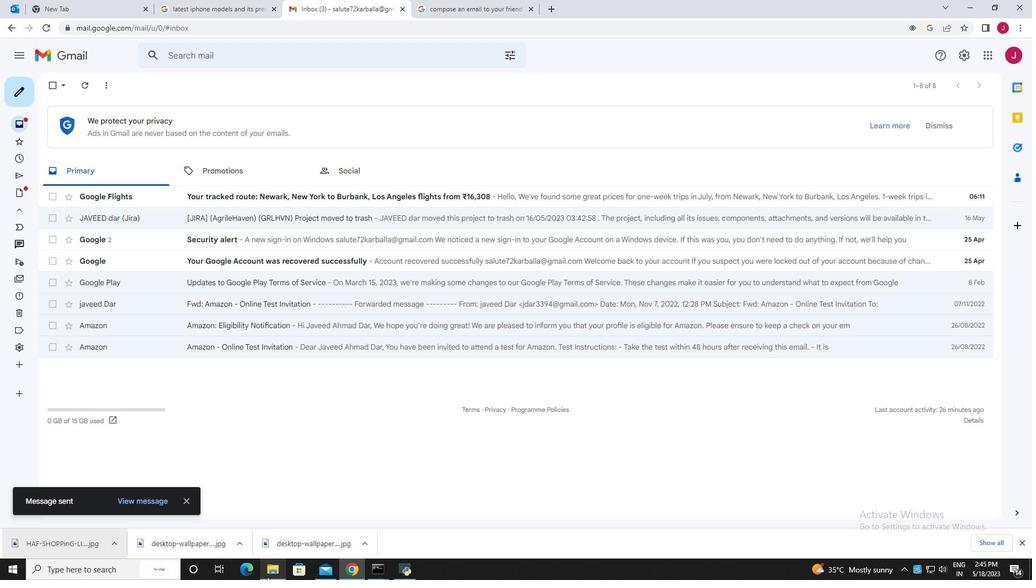 
Action: Mouse pressed left at (271, 575)
Screenshot: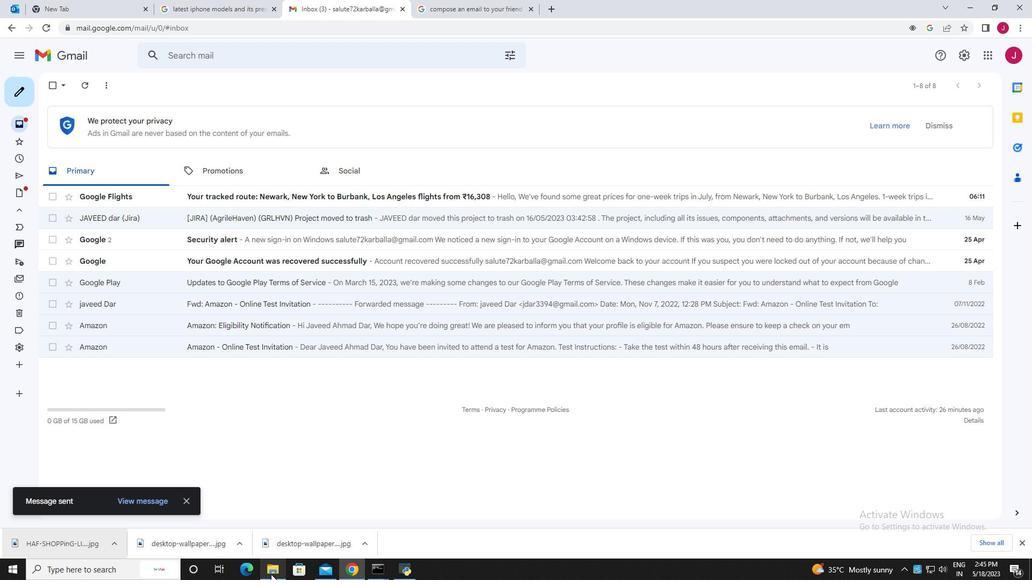 
Action: Mouse pressed left at (271, 575)
Screenshot: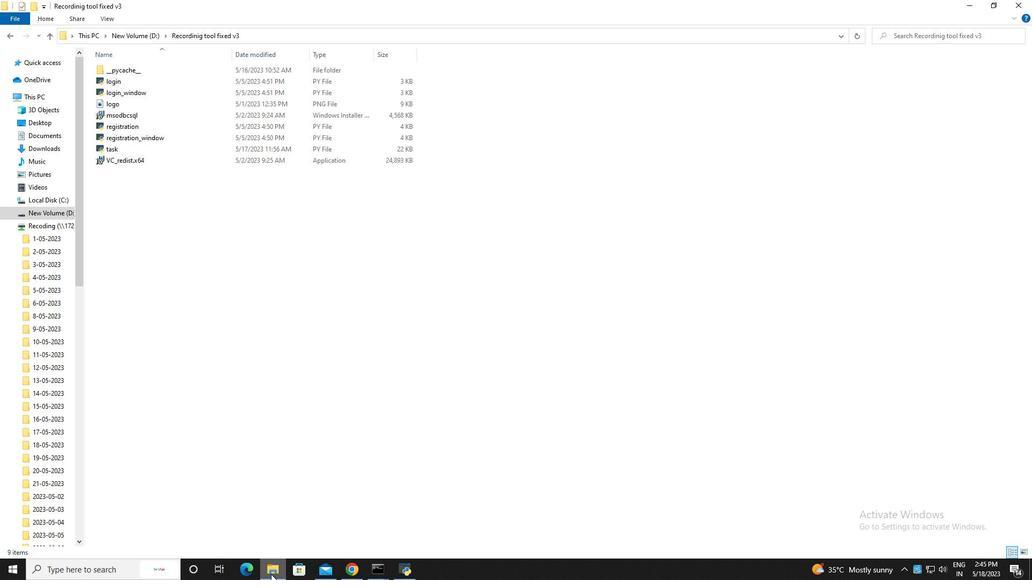 
Action: Mouse moved to (18, 496)
Screenshot: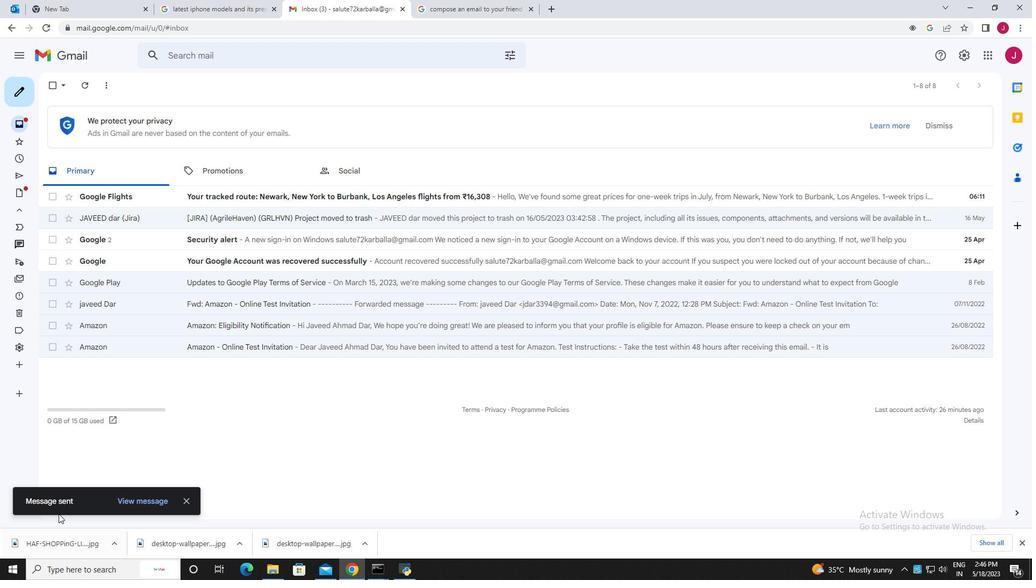 
